 Task: Search one way flight ticket for 2 adults, 4 children and 1 infant on lap in business from Eastsound: Orcas Island Airport to Raleigh: Raleigh-durham International Airport on 8-5-2023. Choice of flights is Royal air maroc. Number of bags: 8 checked bags. Price is upto 20000. Outbound departure time preference is 16:00.
Action: Mouse moved to (274, 263)
Screenshot: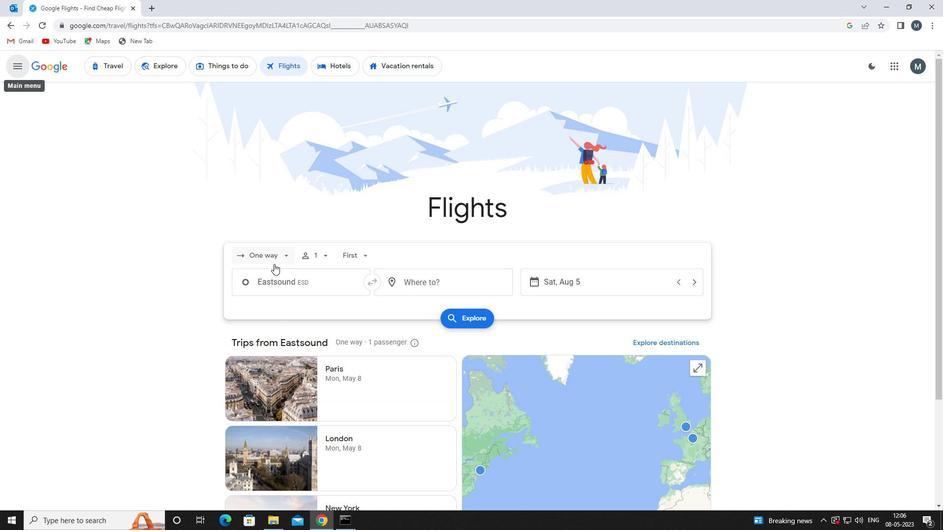 
Action: Mouse pressed left at (274, 263)
Screenshot: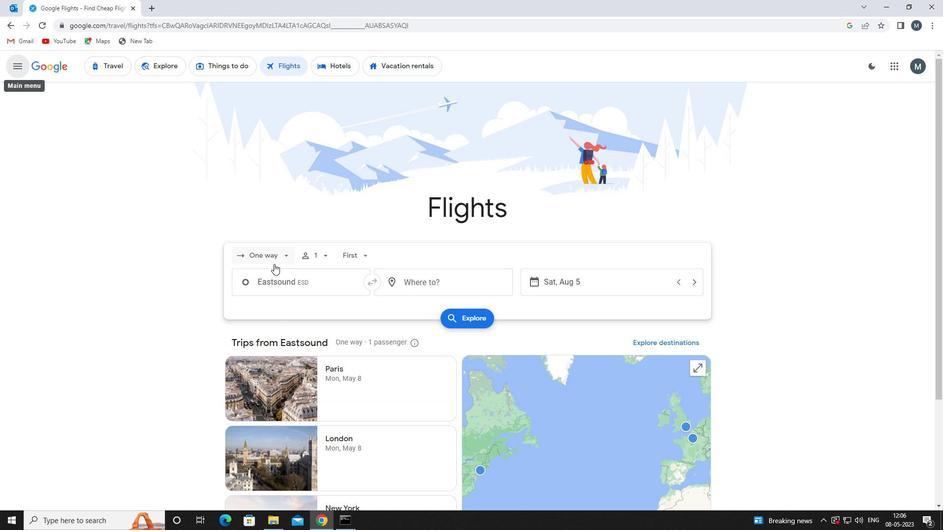 
Action: Mouse moved to (287, 302)
Screenshot: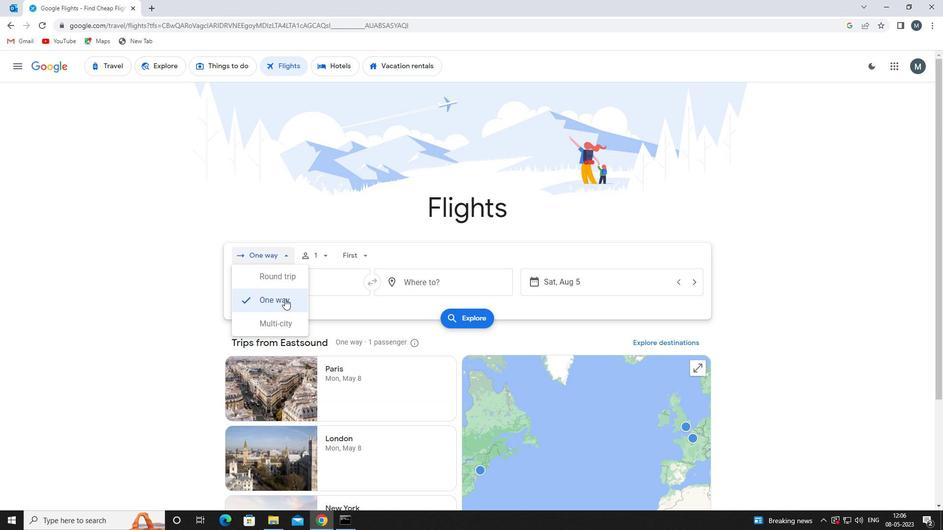 
Action: Mouse pressed left at (287, 302)
Screenshot: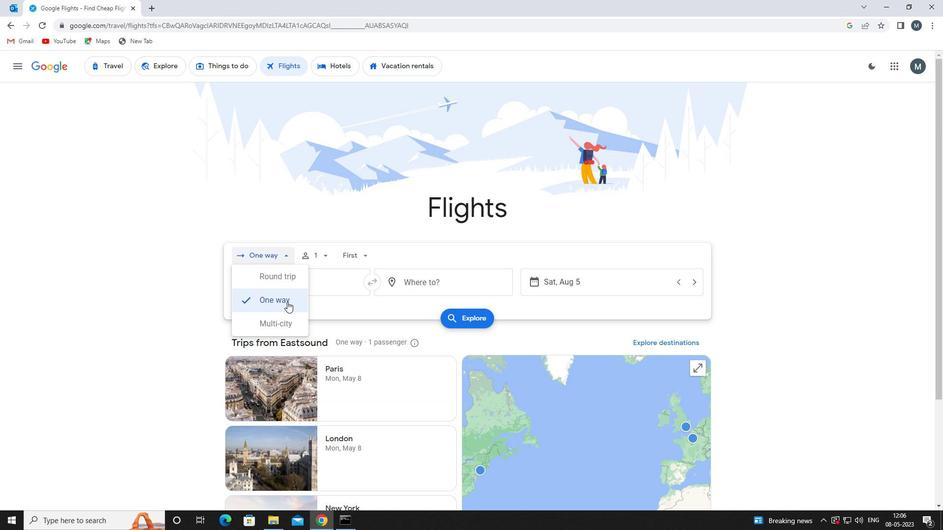 
Action: Mouse moved to (316, 256)
Screenshot: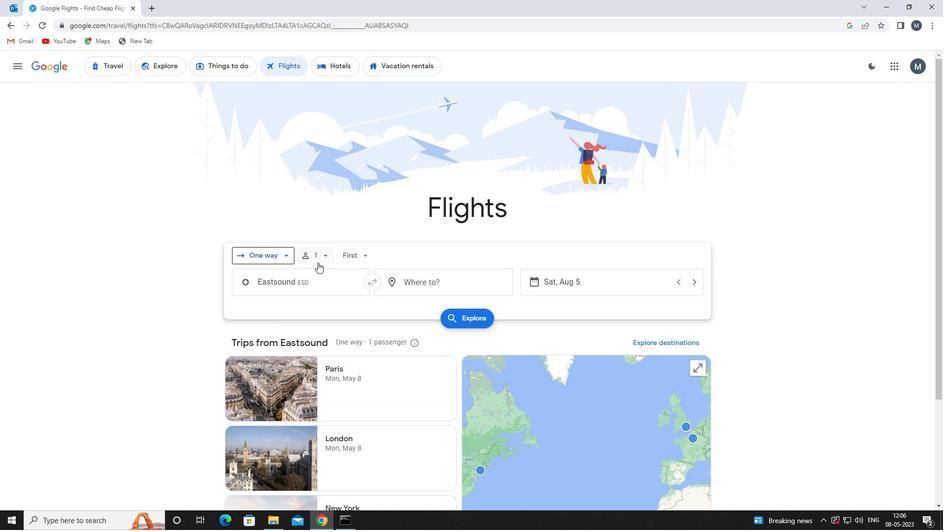 
Action: Mouse pressed left at (316, 256)
Screenshot: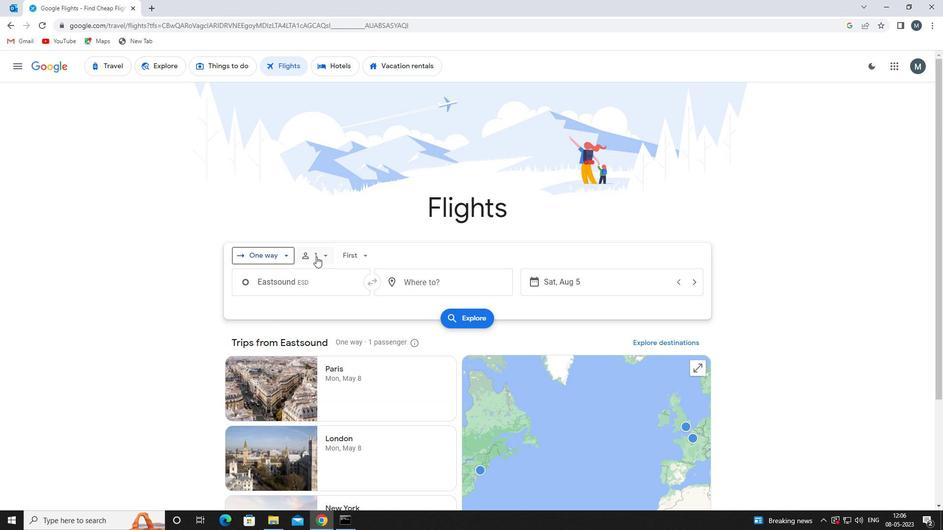 
Action: Mouse moved to (400, 279)
Screenshot: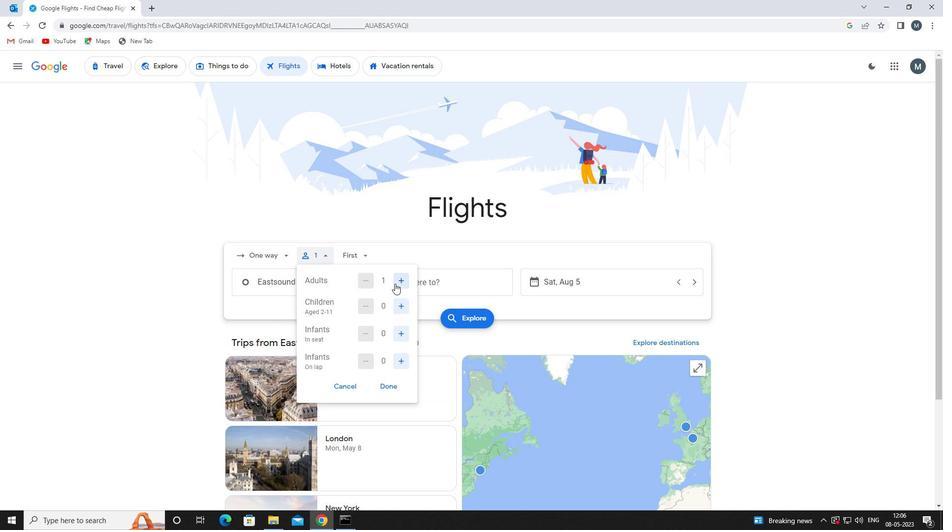 
Action: Mouse pressed left at (400, 279)
Screenshot: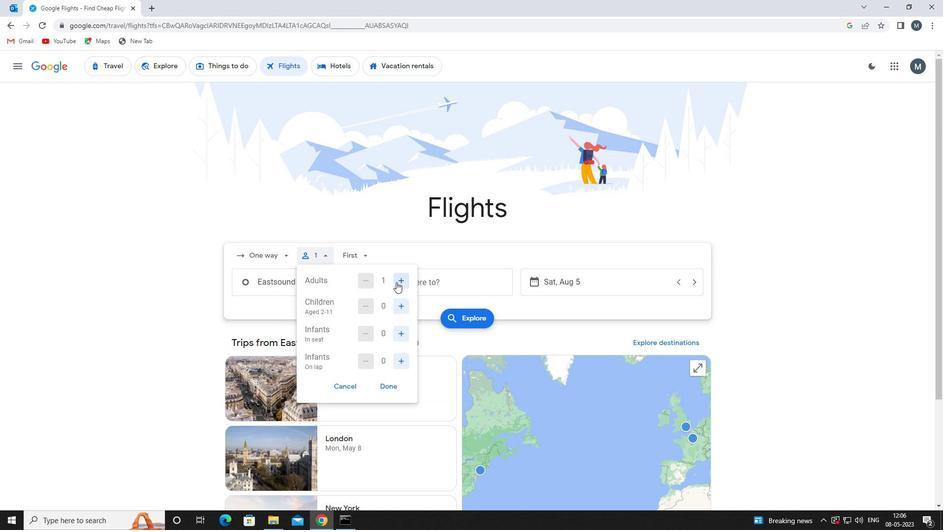 
Action: Mouse moved to (405, 307)
Screenshot: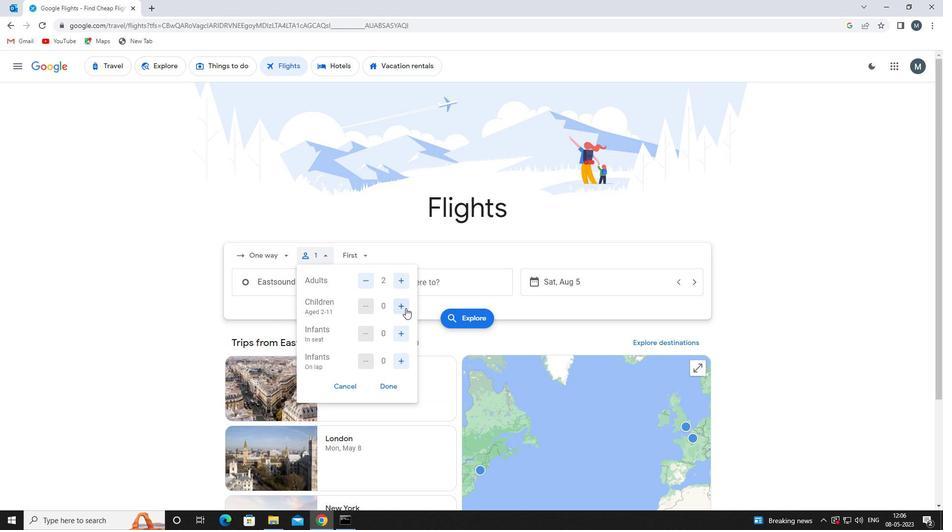 
Action: Mouse pressed left at (405, 307)
Screenshot: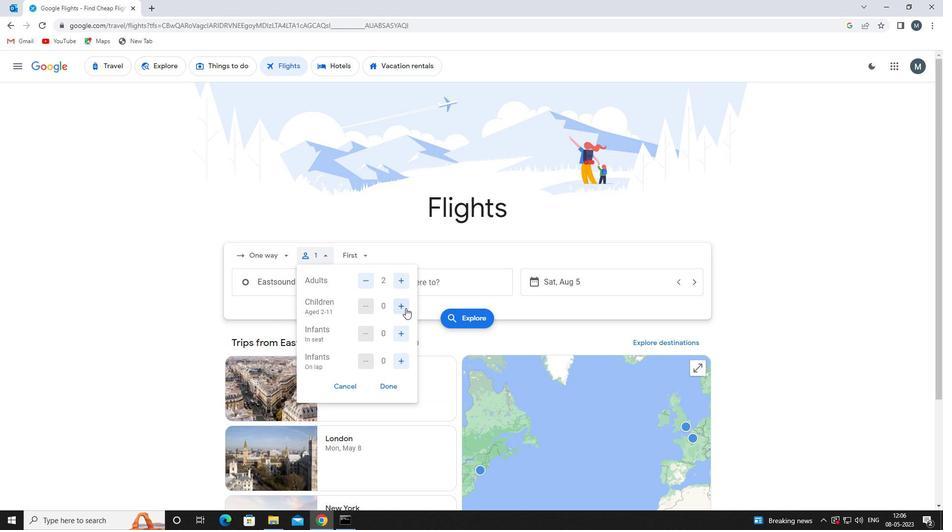 
Action: Mouse pressed left at (405, 307)
Screenshot: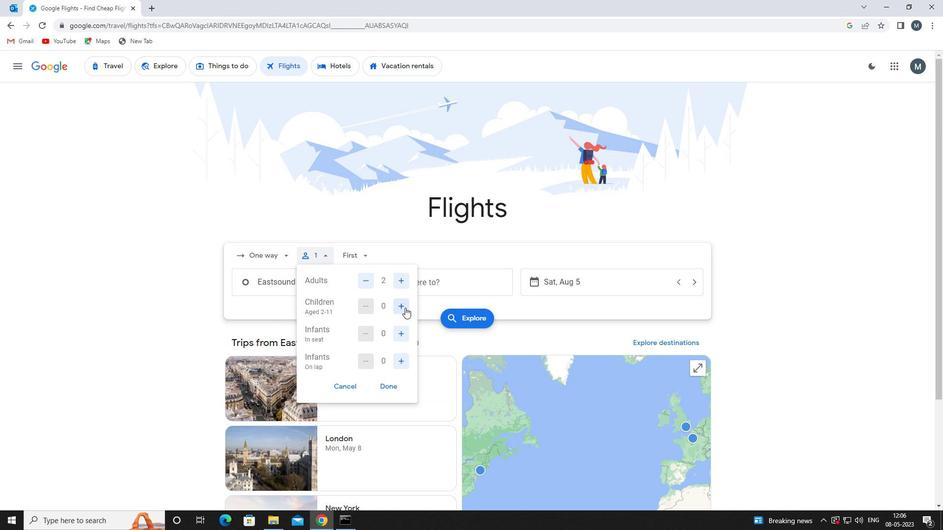 
Action: Mouse pressed left at (405, 307)
Screenshot: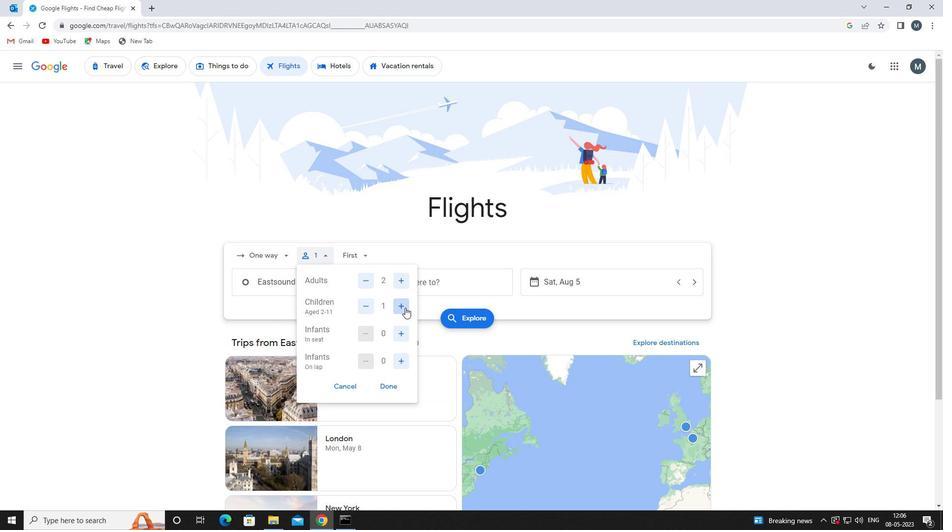 
Action: Mouse moved to (404, 307)
Screenshot: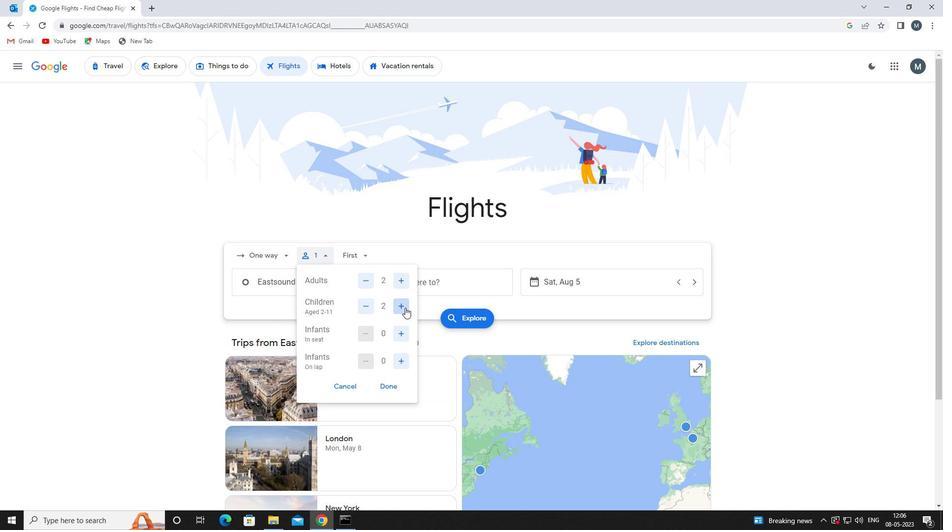 
Action: Mouse pressed left at (404, 307)
Screenshot: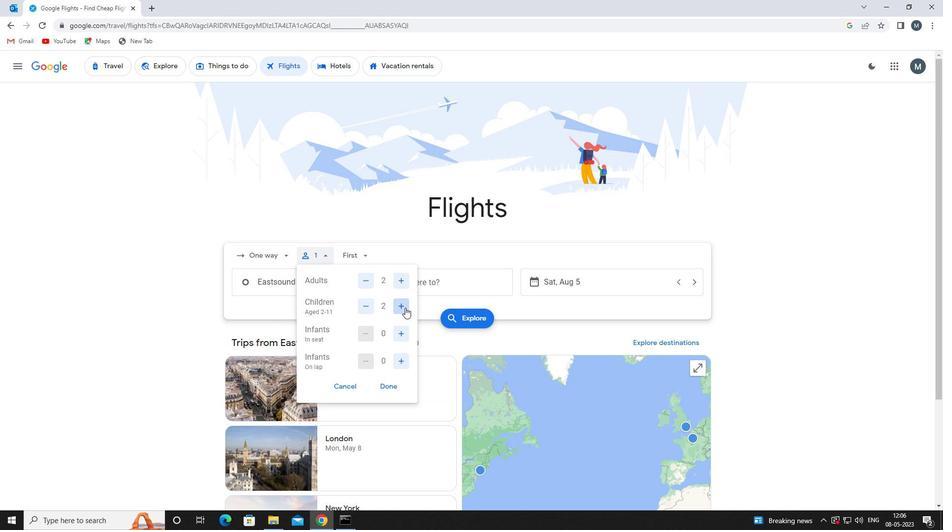 
Action: Mouse moved to (404, 307)
Screenshot: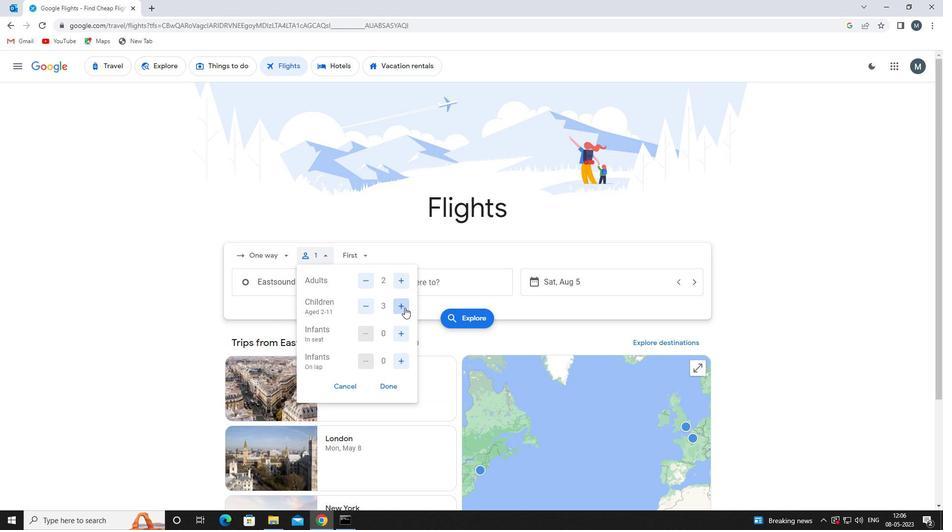 
Action: Mouse pressed left at (404, 307)
Screenshot: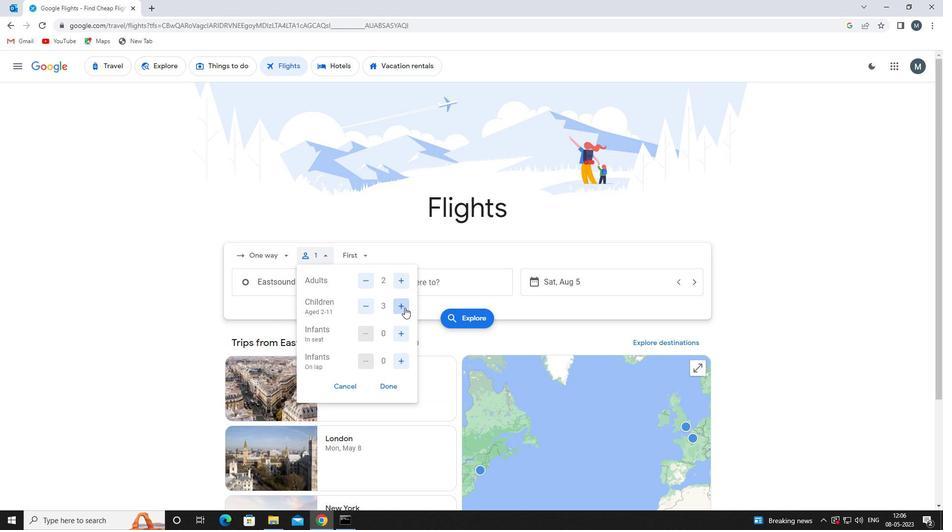 
Action: Mouse moved to (367, 304)
Screenshot: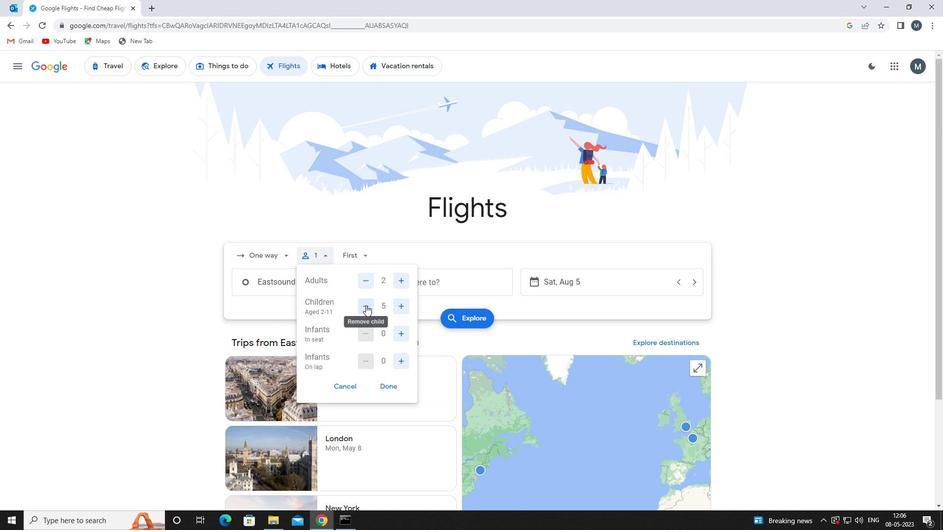 
Action: Mouse pressed left at (367, 304)
Screenshot: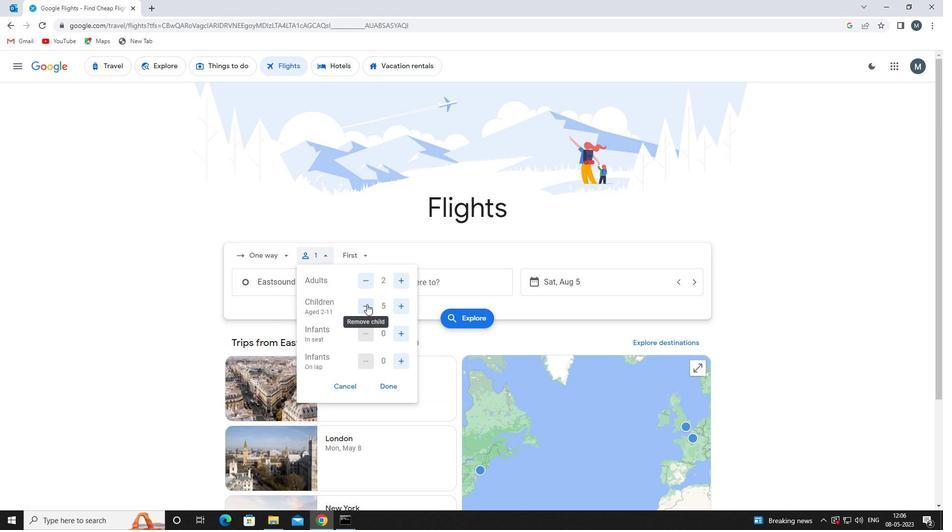 
Action: Mouse moved to (399, 365)
Screenshot: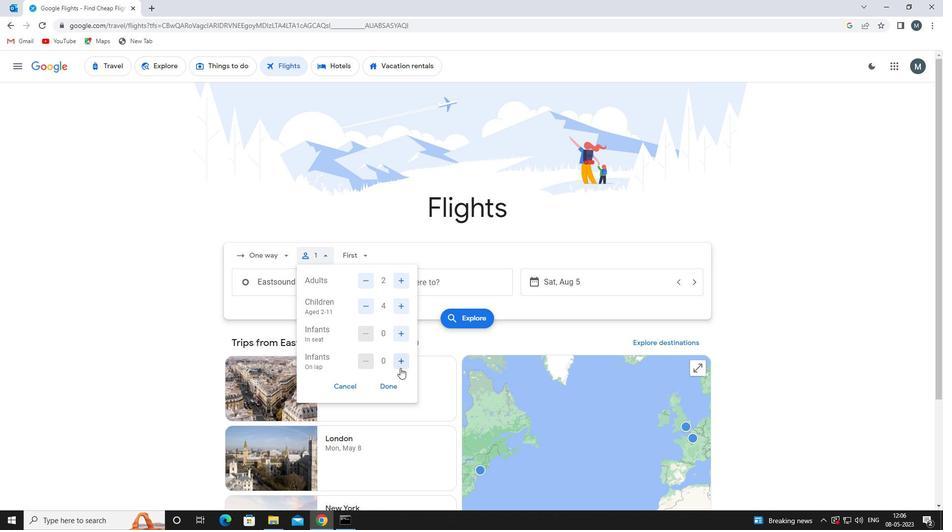 
Action: Mouse pressed left at (399, 365)
Screenshot: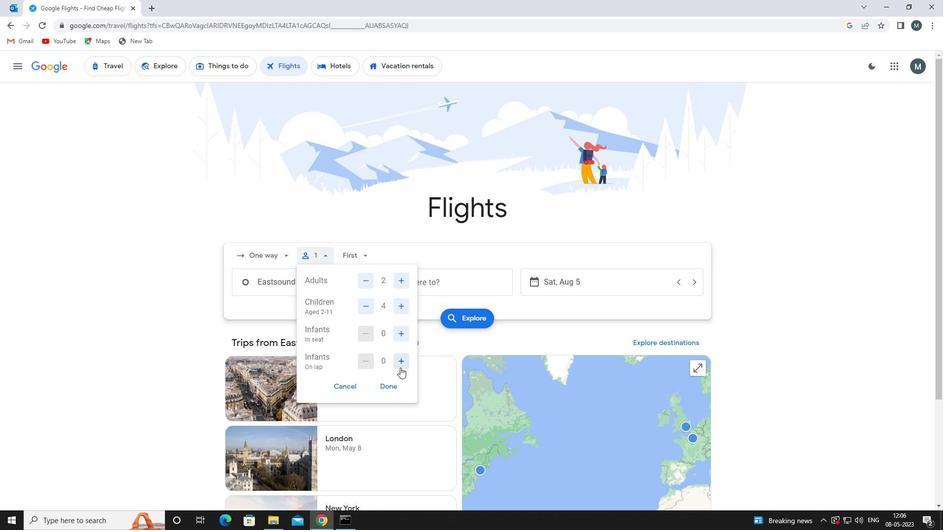
Action: Mouse moved to (392, 387)
Screenshot: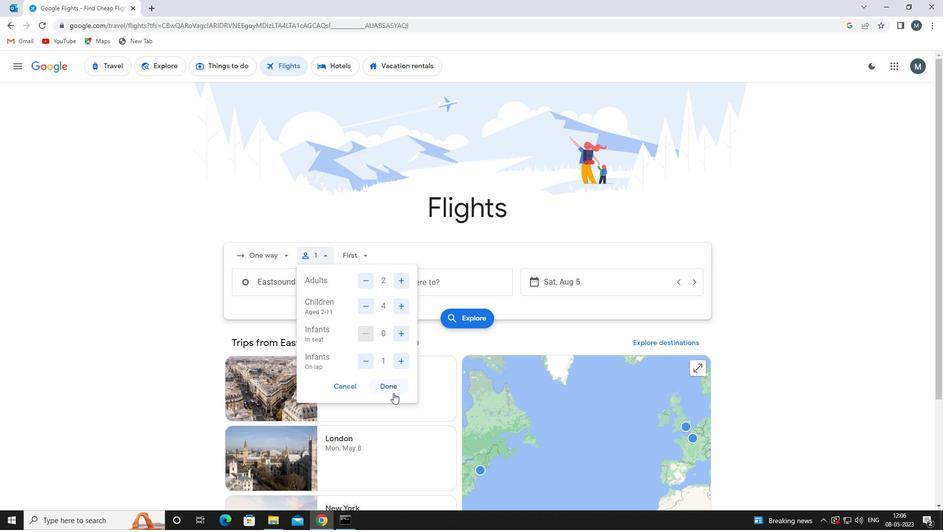 
Action: Mouse pressed left at (392, 387)
Screenshot: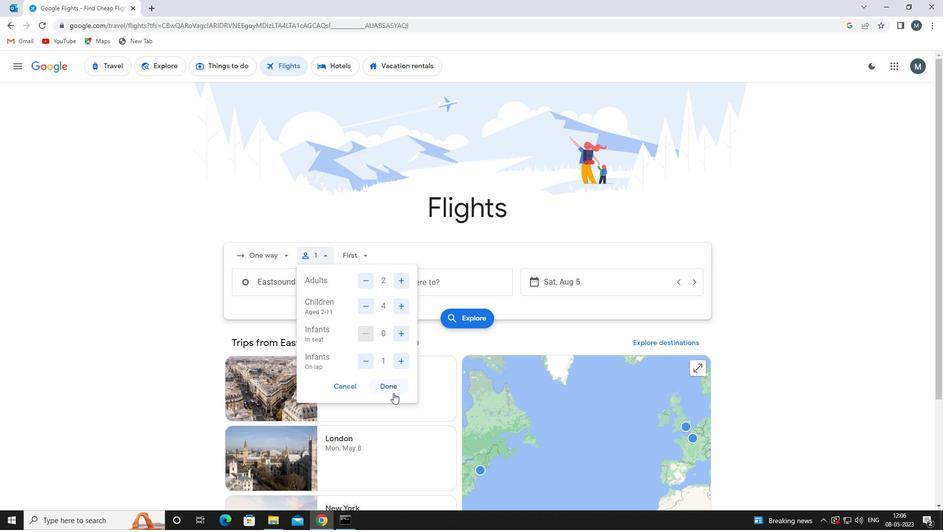 
Action: Mouse moved to (353, 262)
Screenshot: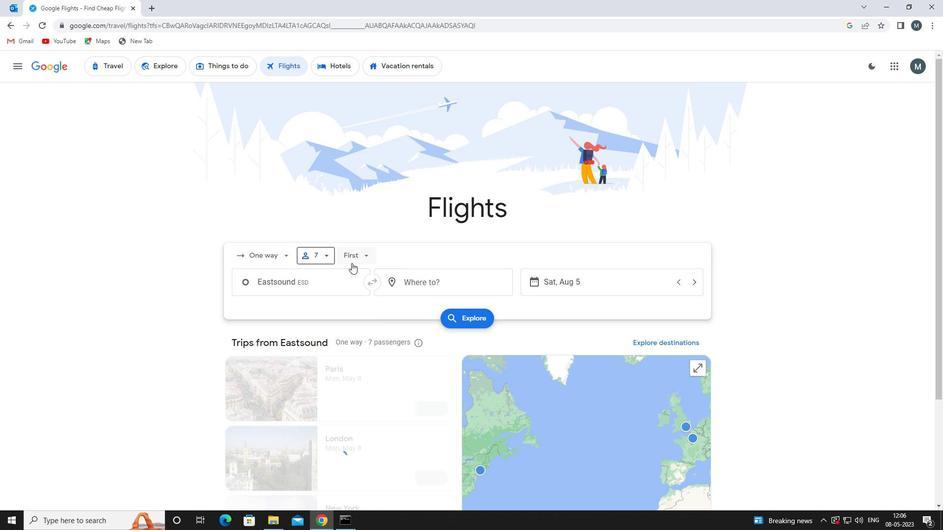 
Action: Mouse pressed left at (353, 262)
Screenshot: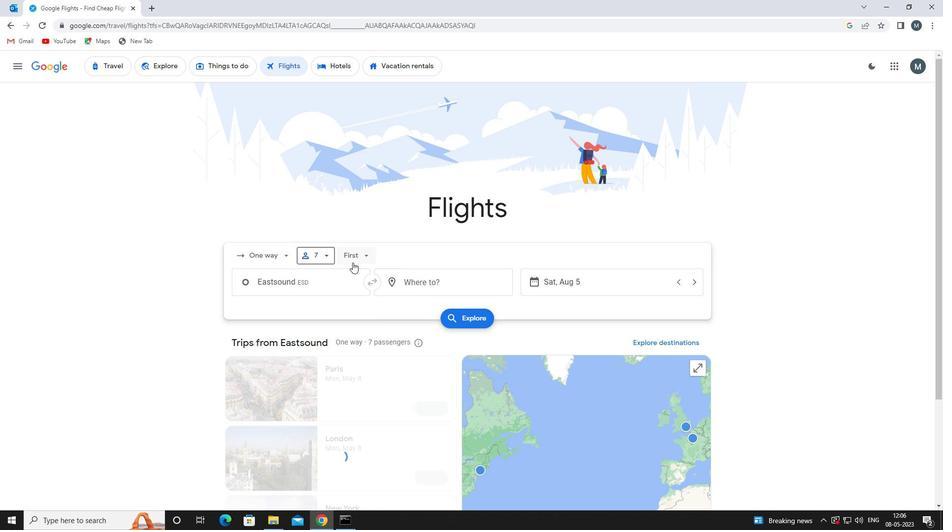 
Action: Mouse moved to (374, 319)
Screenshot: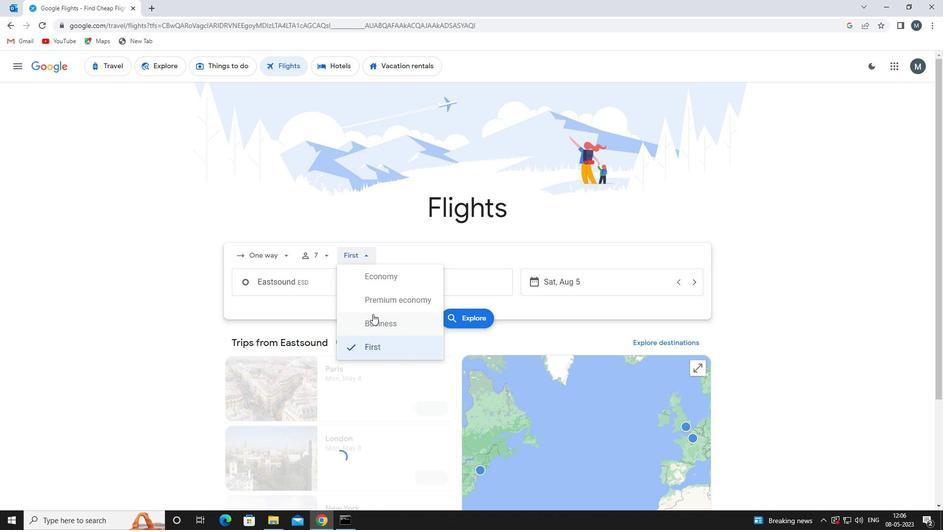 
Action: Mouse pressed left at (374, 319)
Screenshot: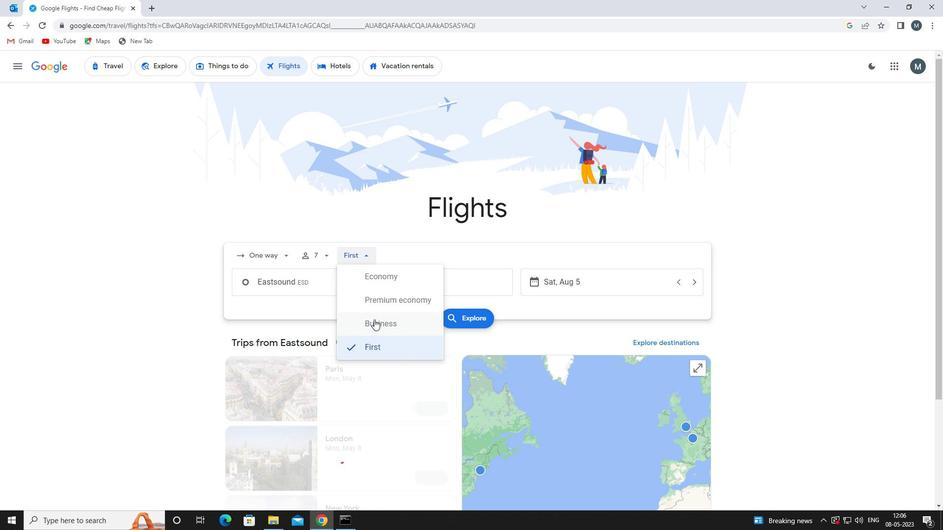 
Action: Mouse moved to (317, 281)
Screenshot: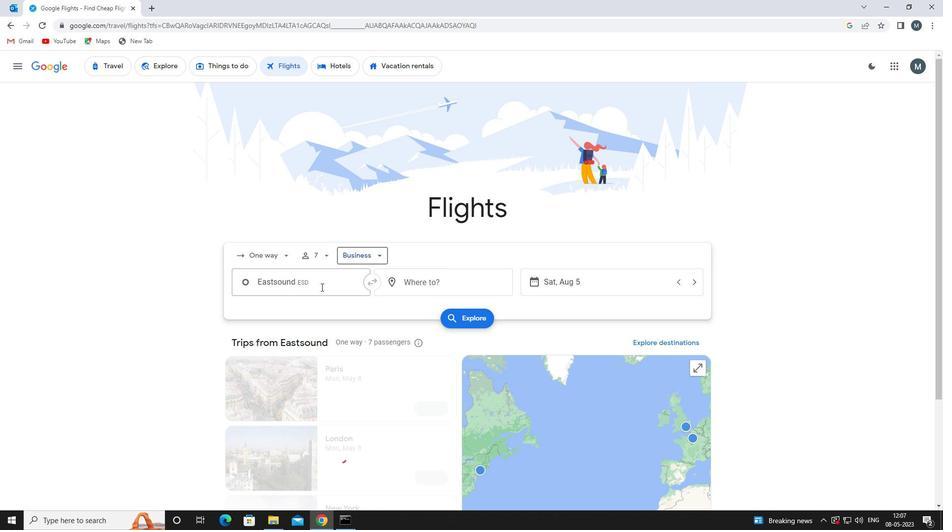 
Action: Mouse pressed left at (317, 281)
Screenshot: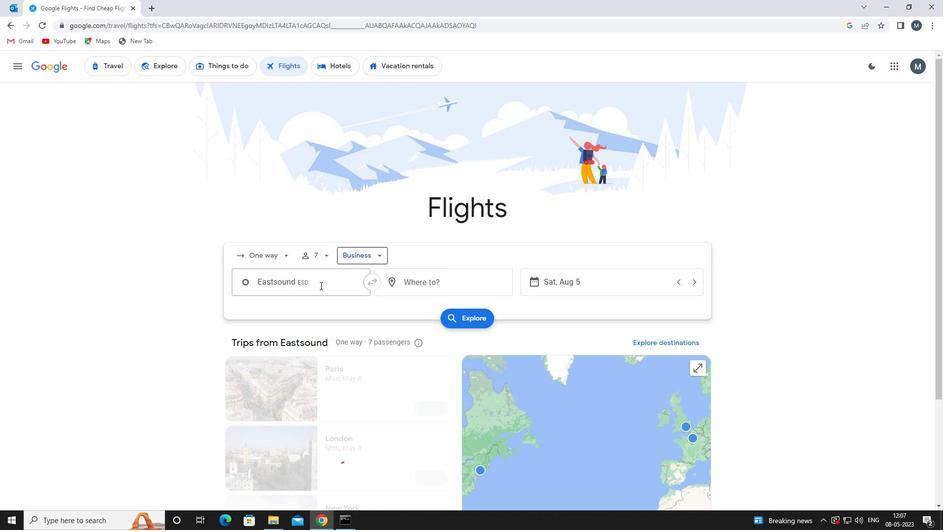 
Action: Mouse moved to (339, 338)
Screenshot: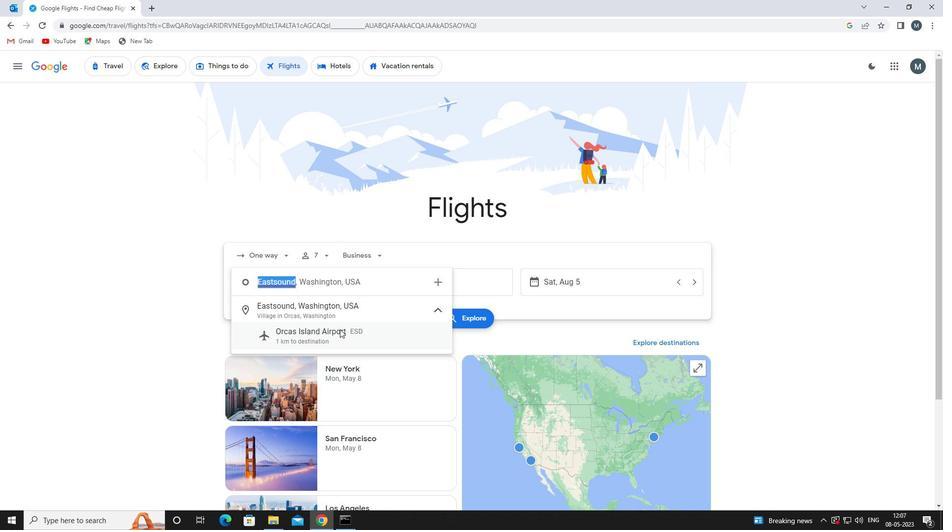 
Action: Mouse pressed left at (339, 338)
Screenshot: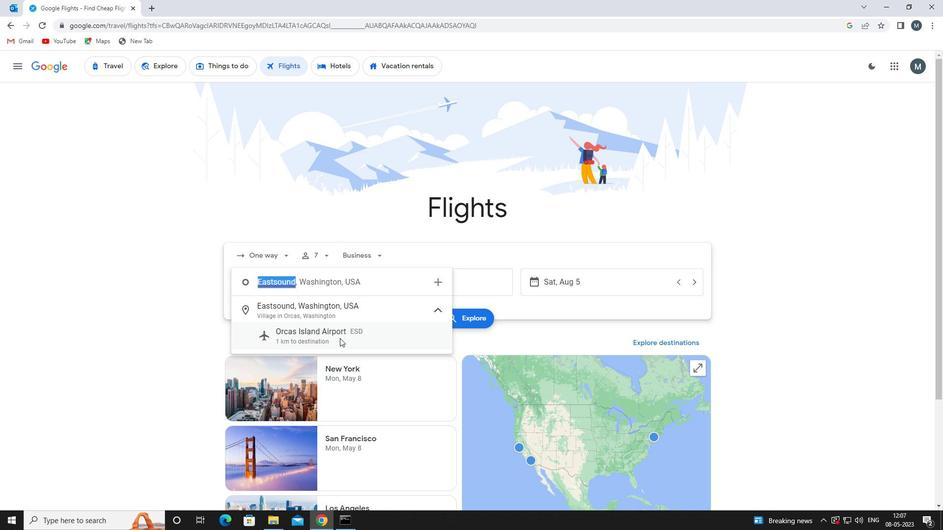 
Action: Mouse moved to (426, 285)
Screenshot: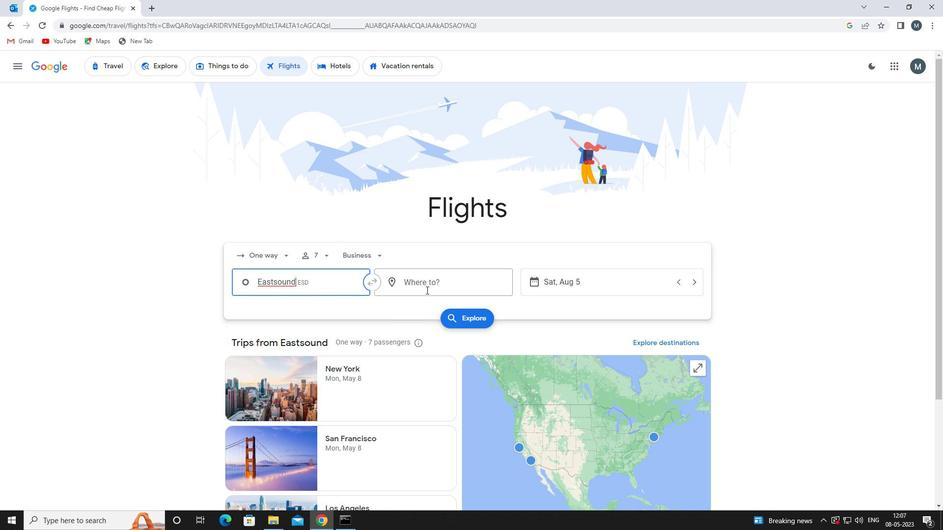 
Action: Mouse pressed left at (426, 285)
Screenshot: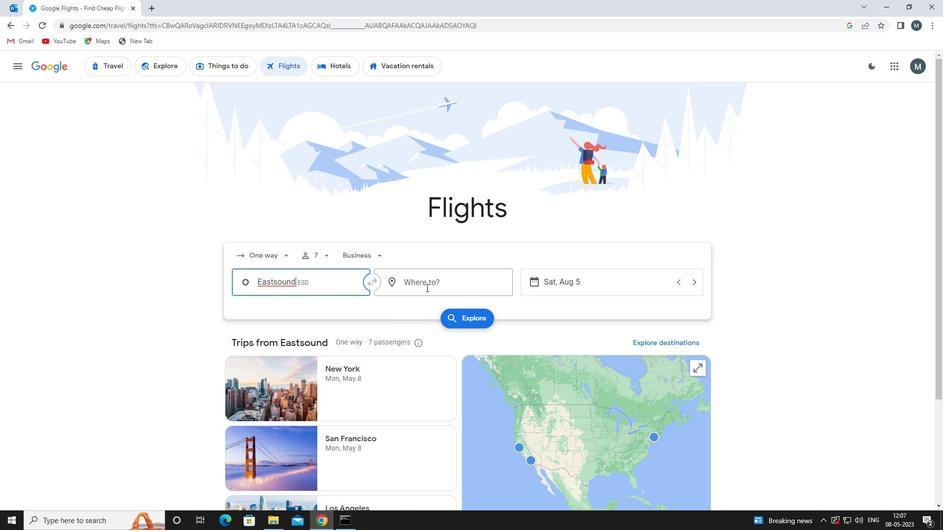 
Action: Mouse moved to (426, 286)
Screenshot: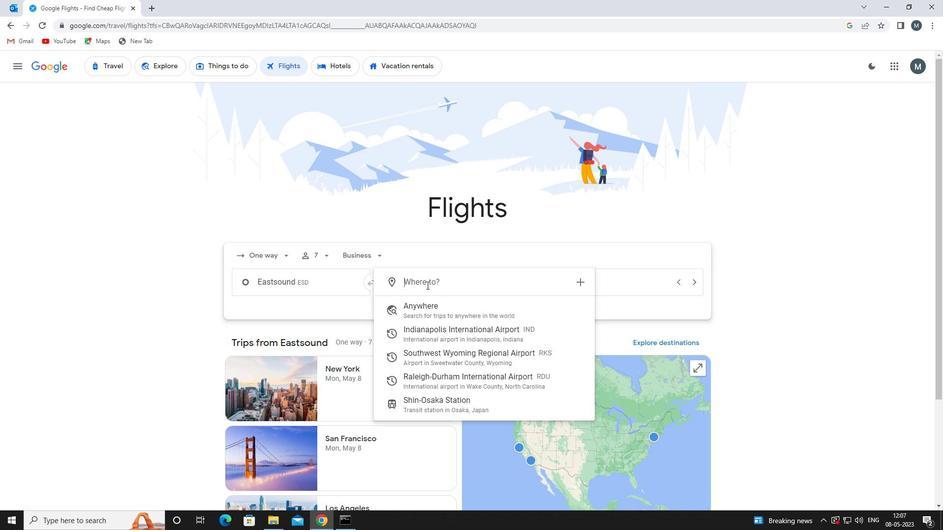 
Action: Key pressed rdu
Screenshot: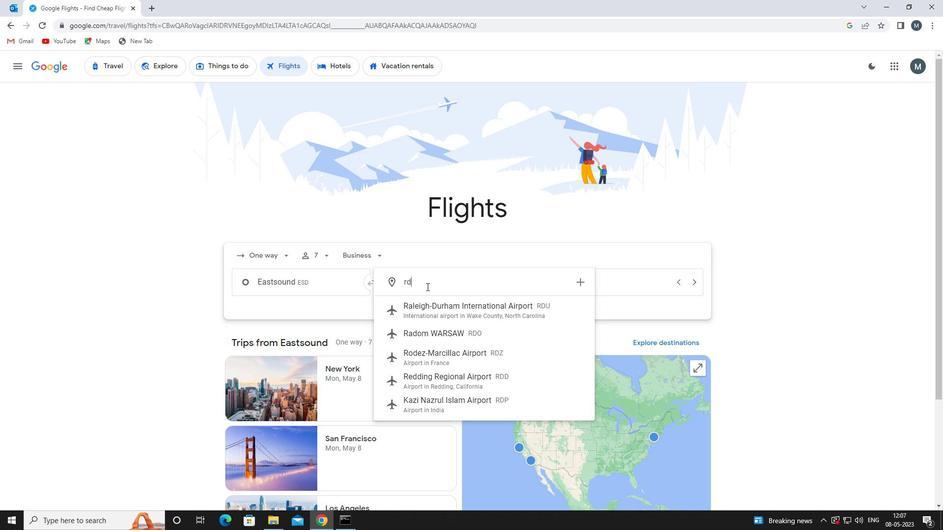 
Action: Mouse moved to (452, 316)
Screenshot: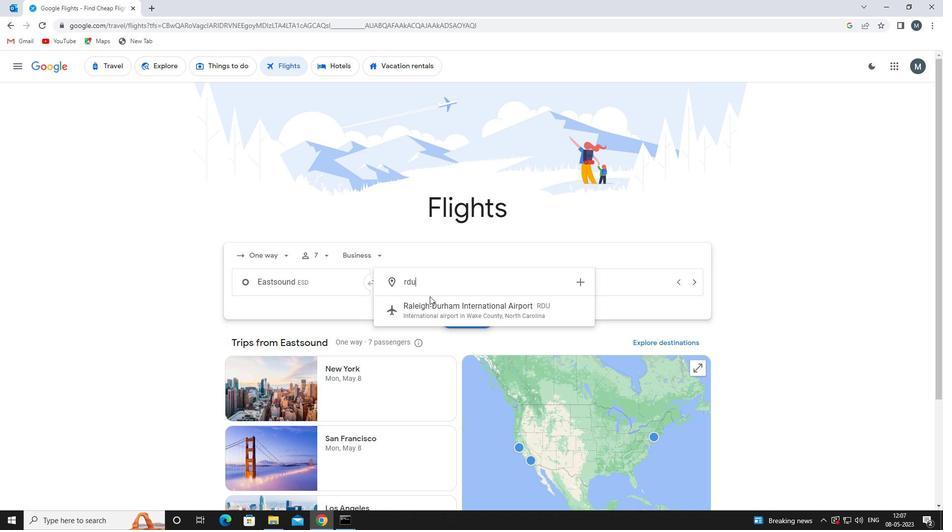 
Action: Mouse pressed left at (452, 316)
Screenshot: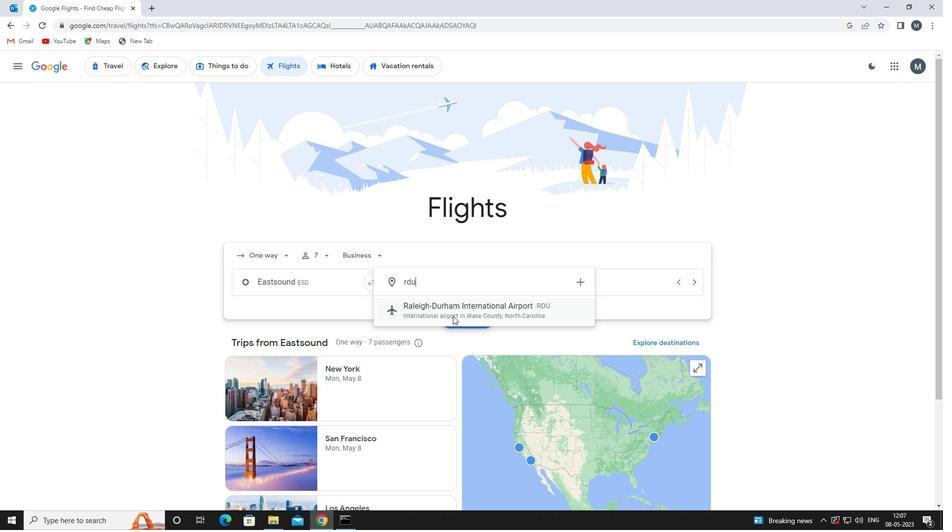 
Action: Mouse moved to (558, 282)
Screenshot: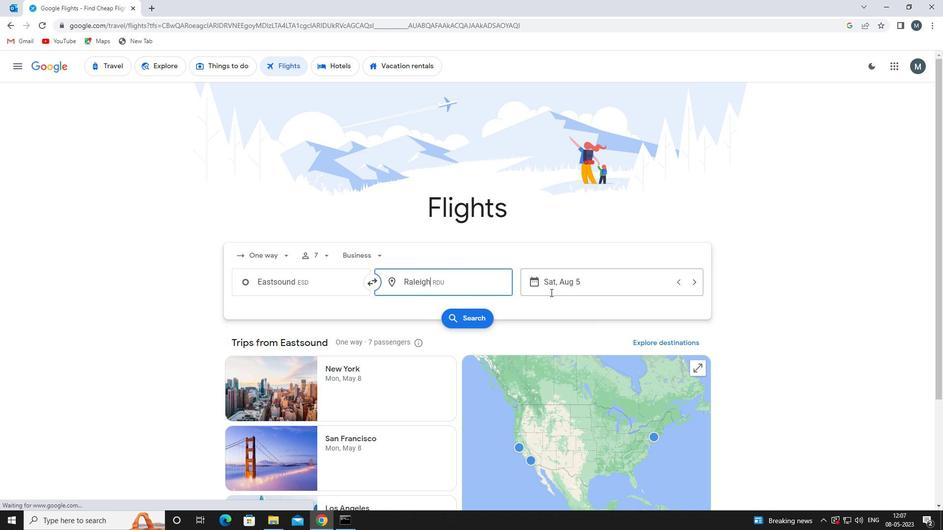 
Action: Mouse pressed left at (558, 282)
Screenshot: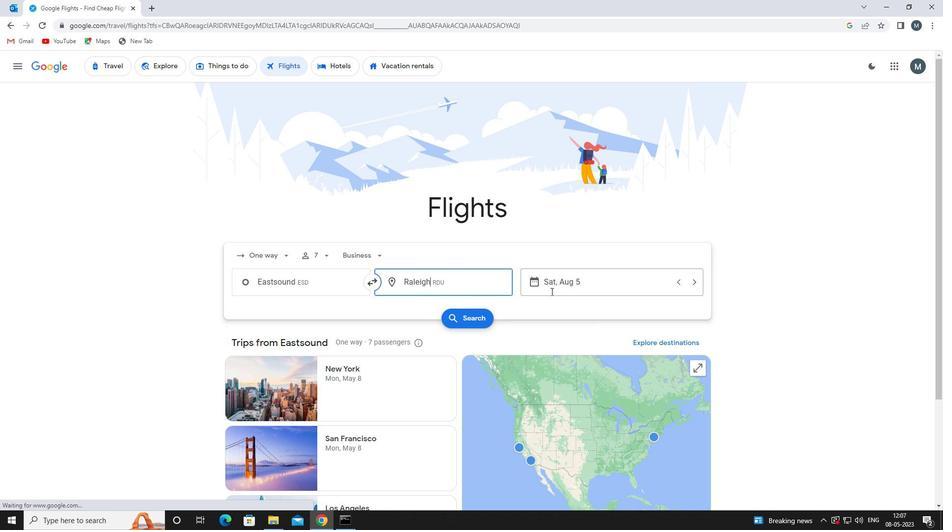 
Action: Mouse moved to (492, 332)
Screenshot: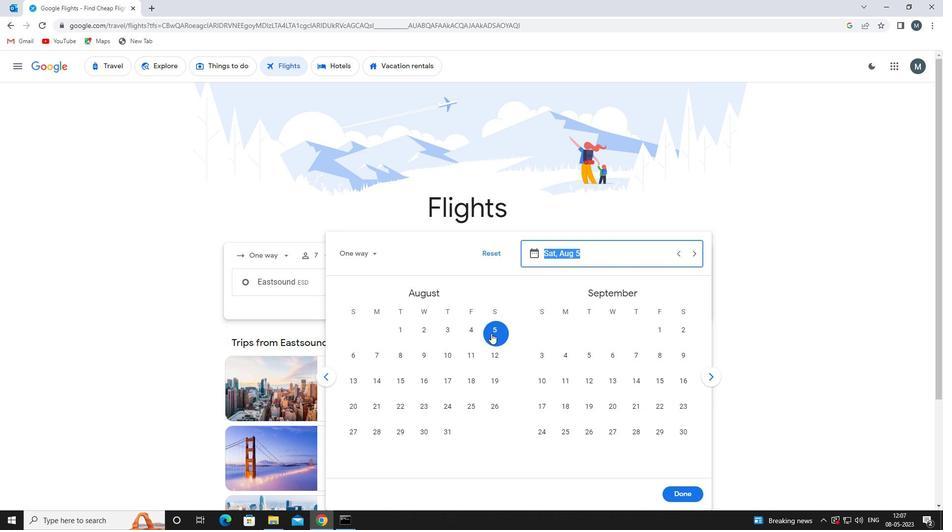 
Action: Mouse pressed left at (492, 332)
Screenshot: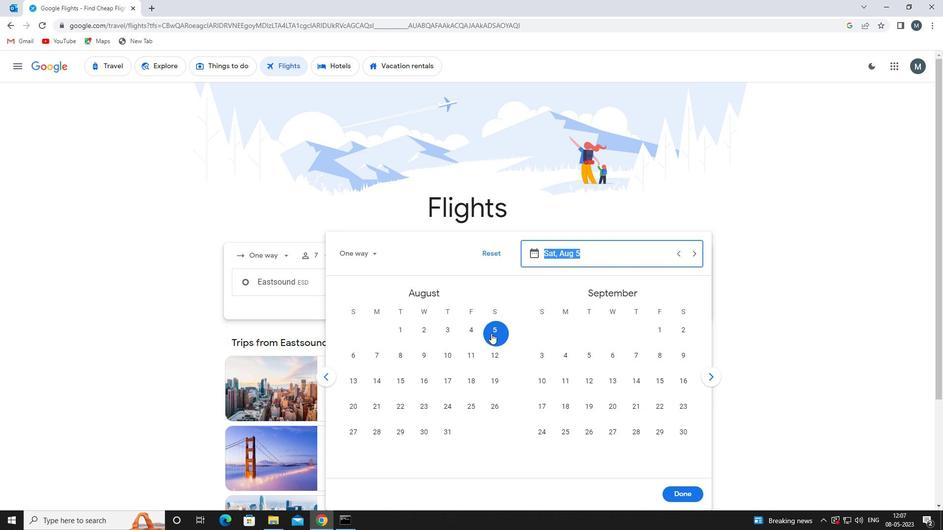 
Action: Mouse moved to (673, 497)
Screenshot: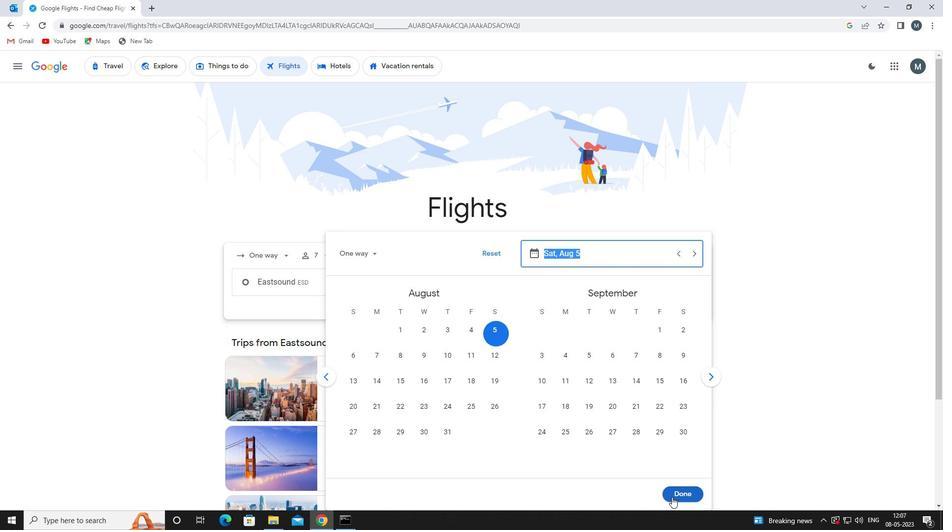 
Action: Mouse pressed left at (673, 497)
Screenshot: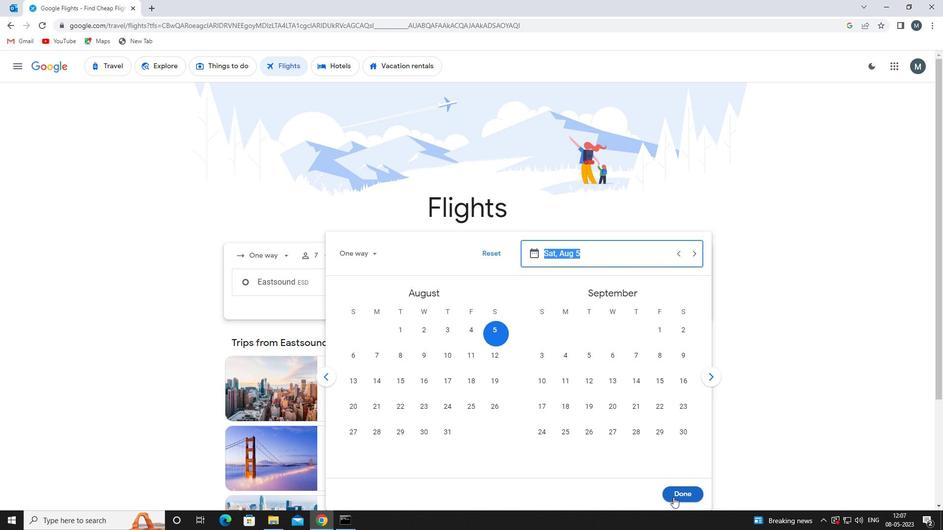 
Action: Mouse moved to (460, 321)
Screenshot: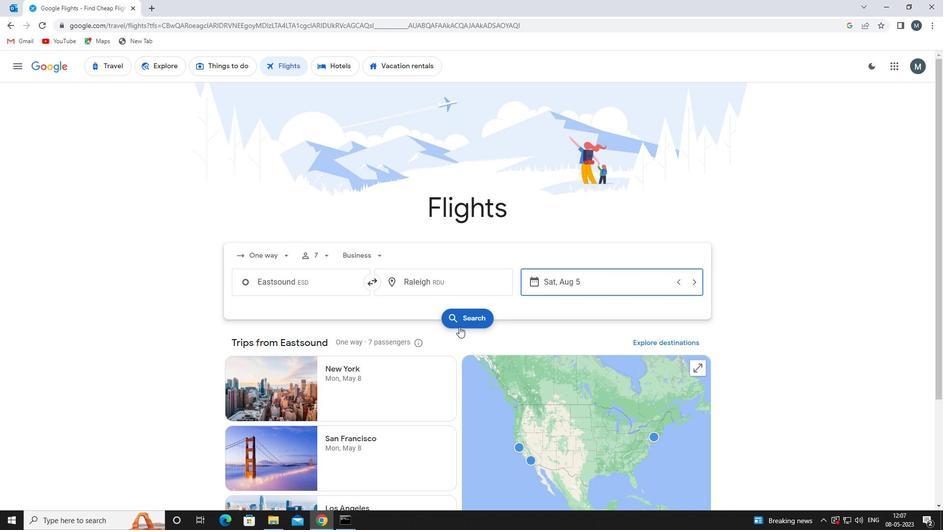 
Action: Mouse pressed left at (460, 321)
Screenshot: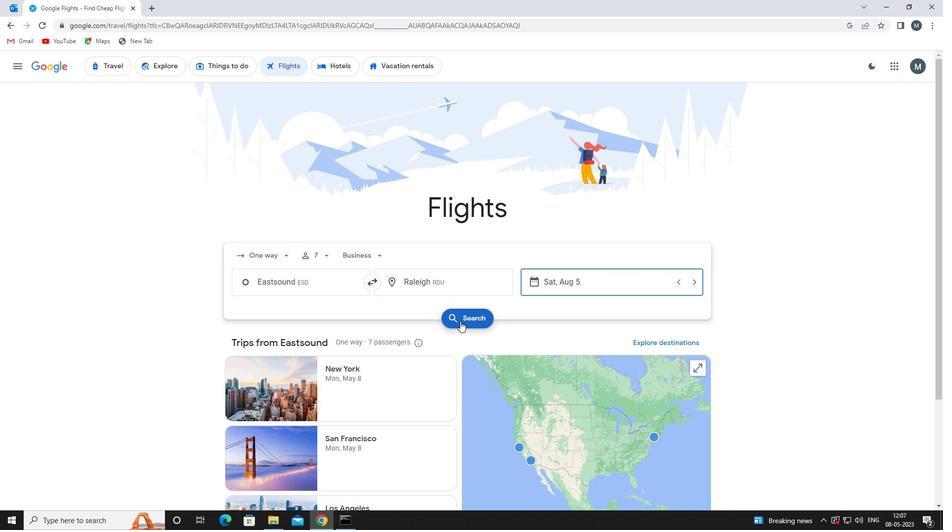 
Action: Mouse moved to (238, 159)
Screenshot: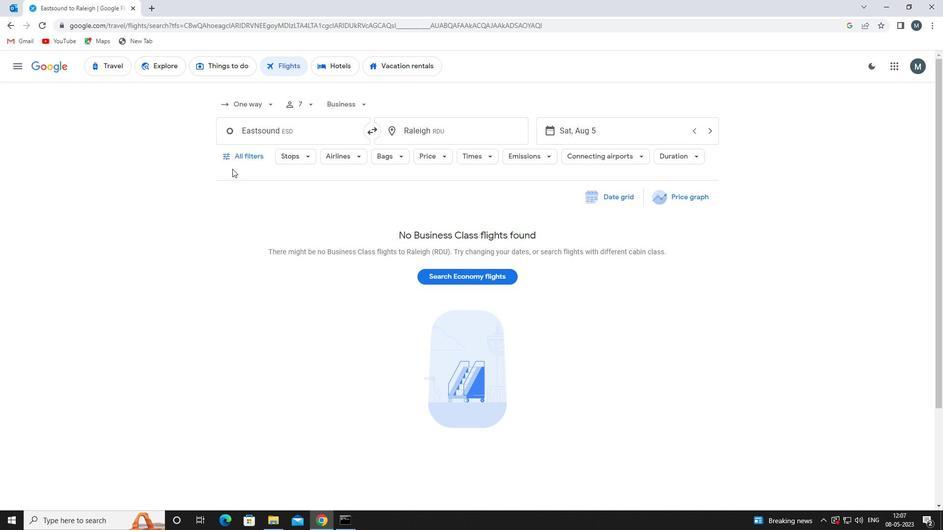 
Action: Mouse pressed left at (238, 159)
Screenshot: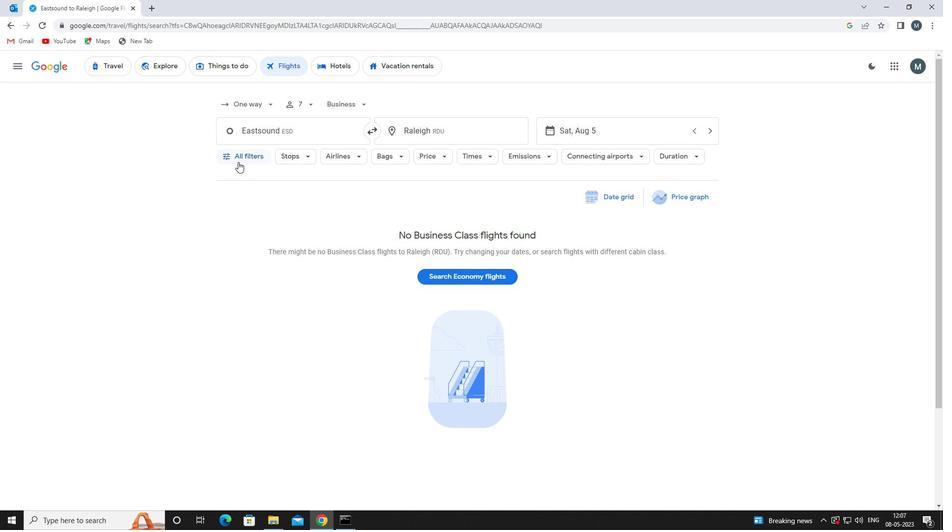 
Action: Mouse moved to (304, 255)
Screenshot: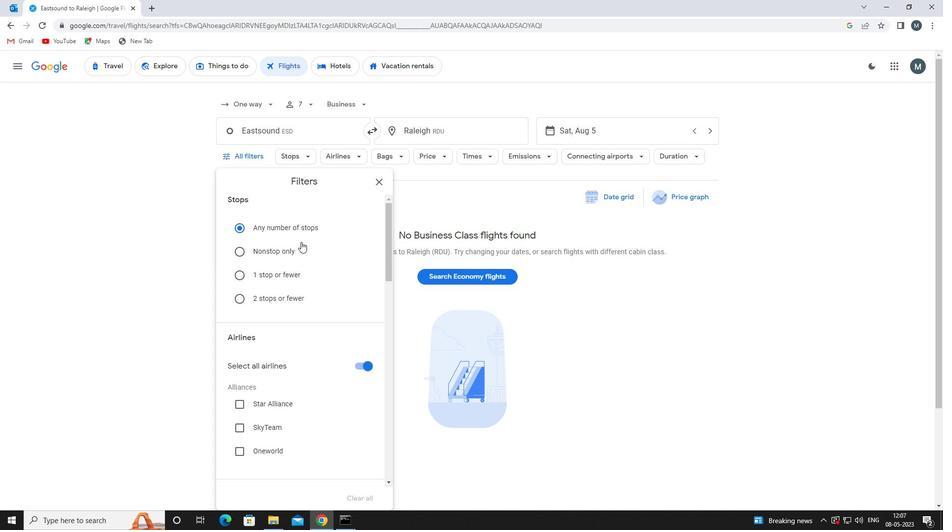 
Action: Mouse scrolled (304, 255) with delta (0, 0)
Screenshot: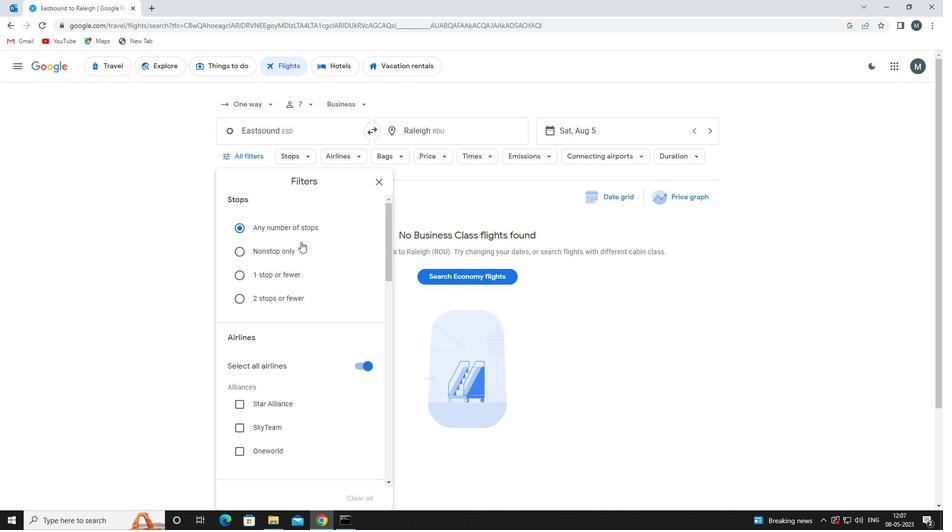 
Action: Mouse moved to (304, 259)
Screenshot: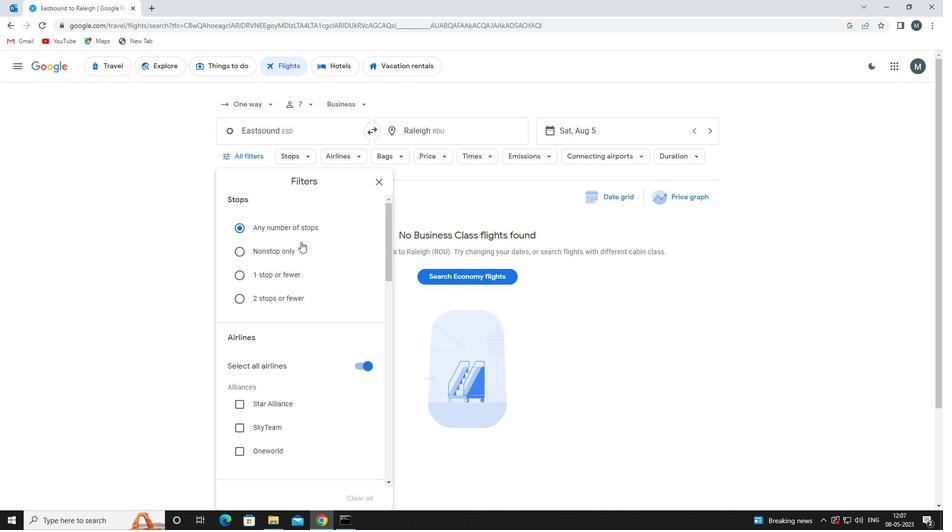
Action: Mouse scrolled (304, 258) with delta (0, 0)
Screenshot: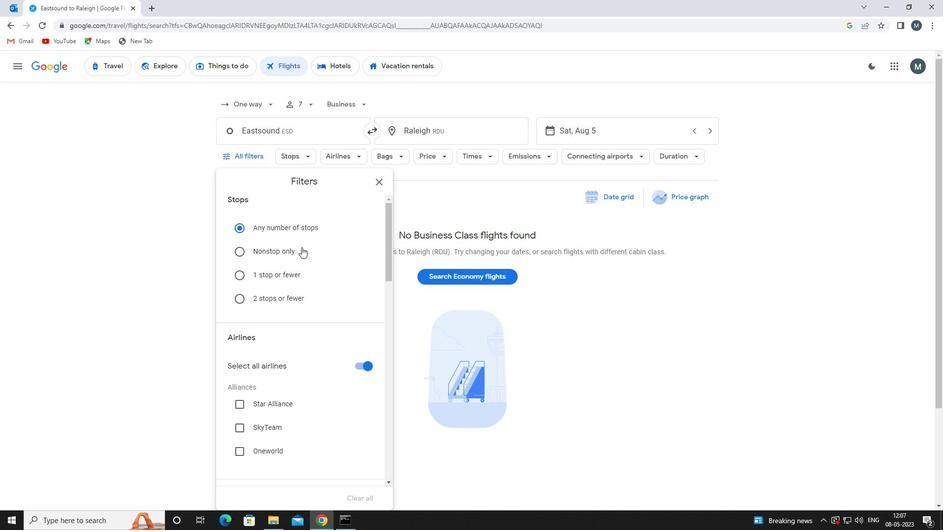 
Action: Mouse moved to (358, 271)
Screenshot: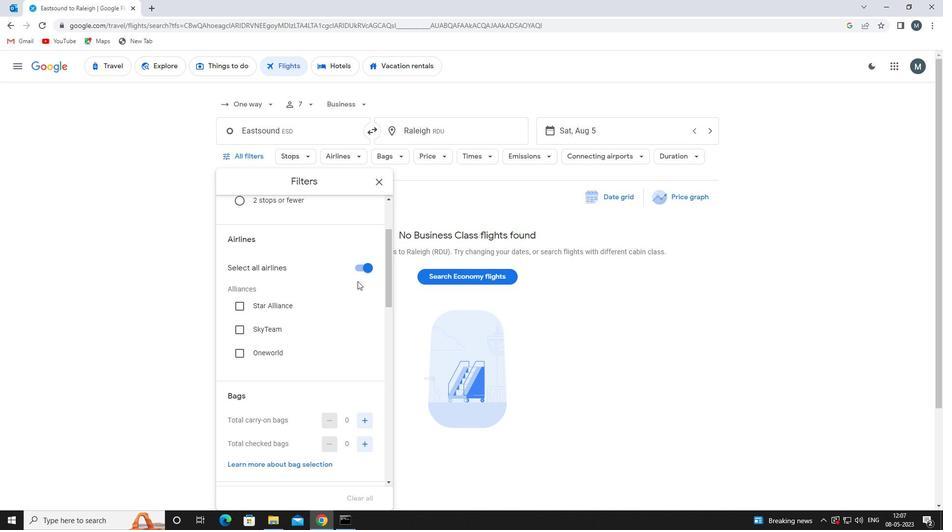 
Action: Mouse pressed left at (358, 271)
Screenshot: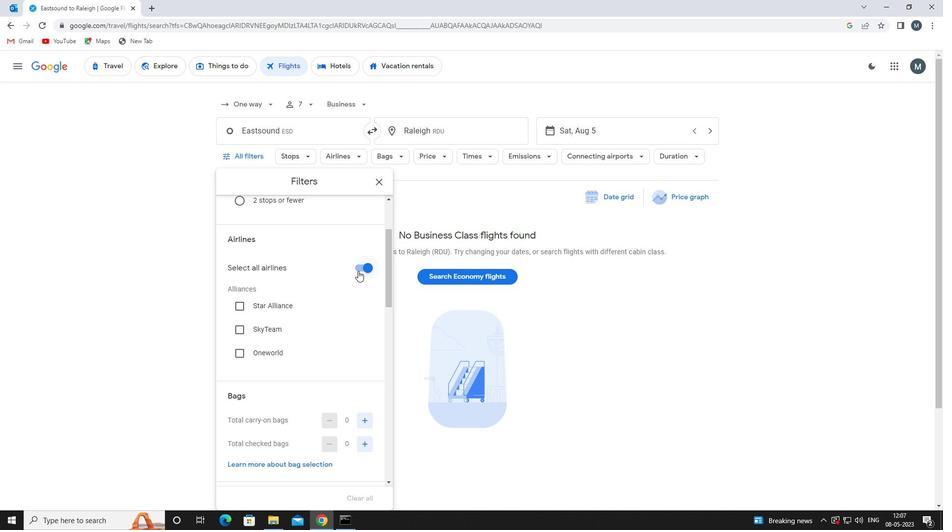 
Action: Mouse moved to (323, 278)
Screenshot: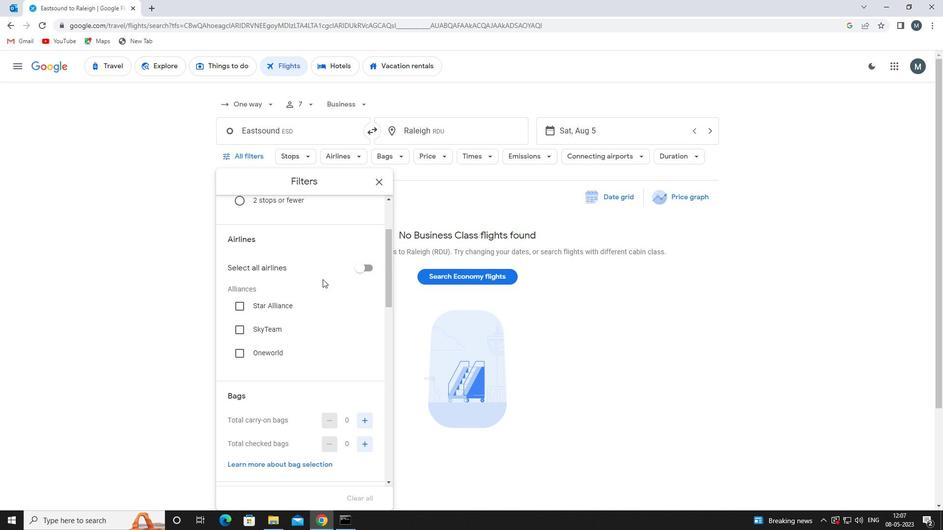 
Action: Mouse scrolled (323, 278) with delta (0, 0)
Screenshot: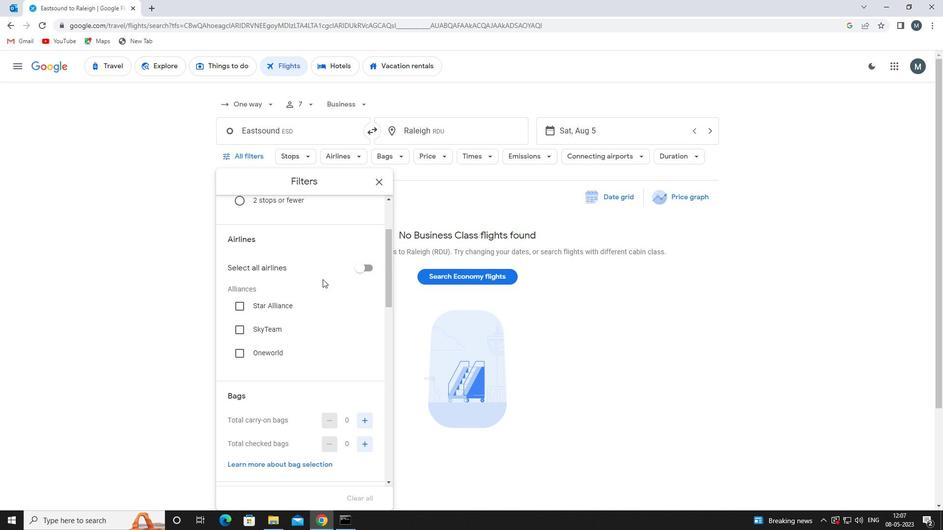 
Action: Mouse scrolled (323, 278) with delta (0, 0)
Screenshot: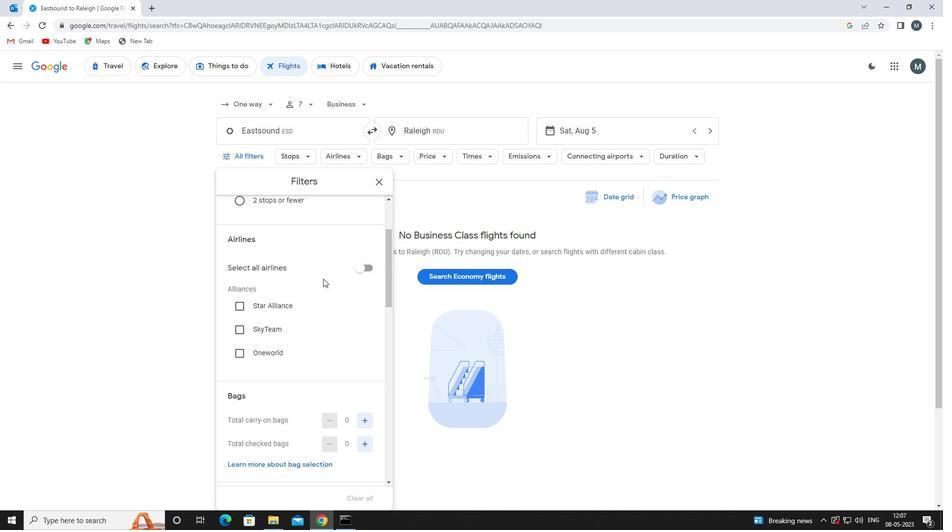 
Action: Mouse moved to (331, 289)
Screenshot: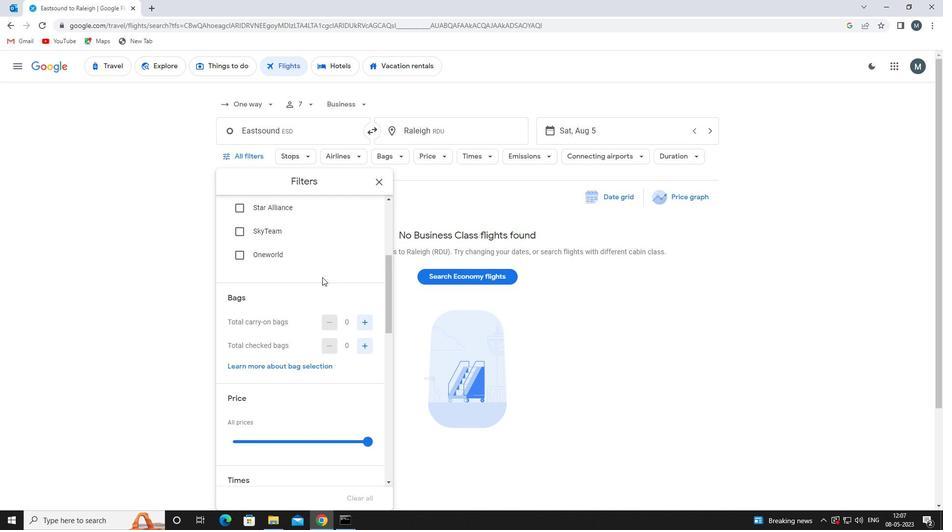
Action: Mouse scrolled (331, 288) with delta (0, 0)
Screenshot: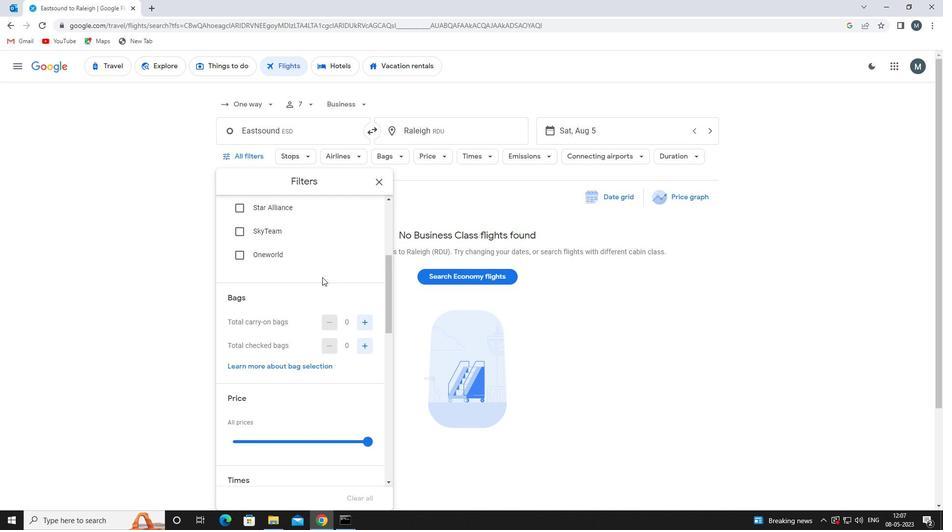 
Action: Mouse moved to (361, 296)
Screenshot: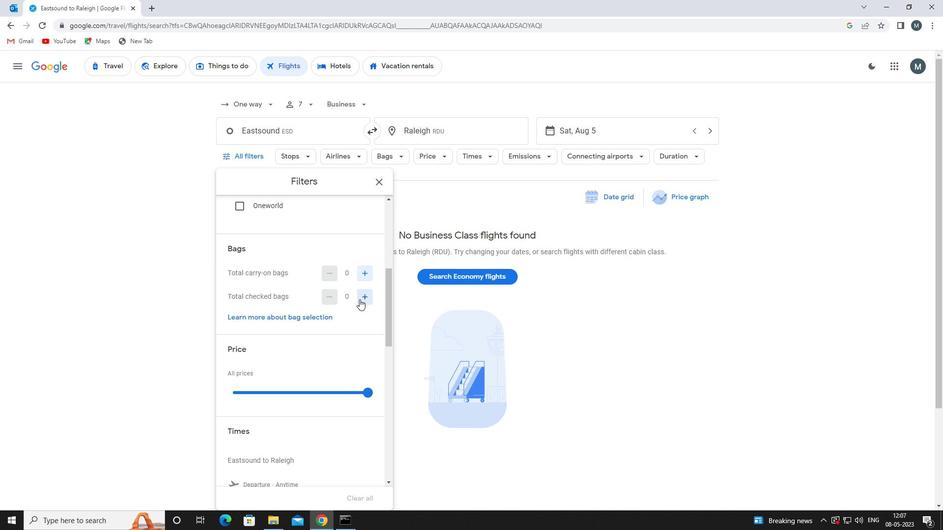 
Action: Mouse pressed left at (361, 296)
Screenshot: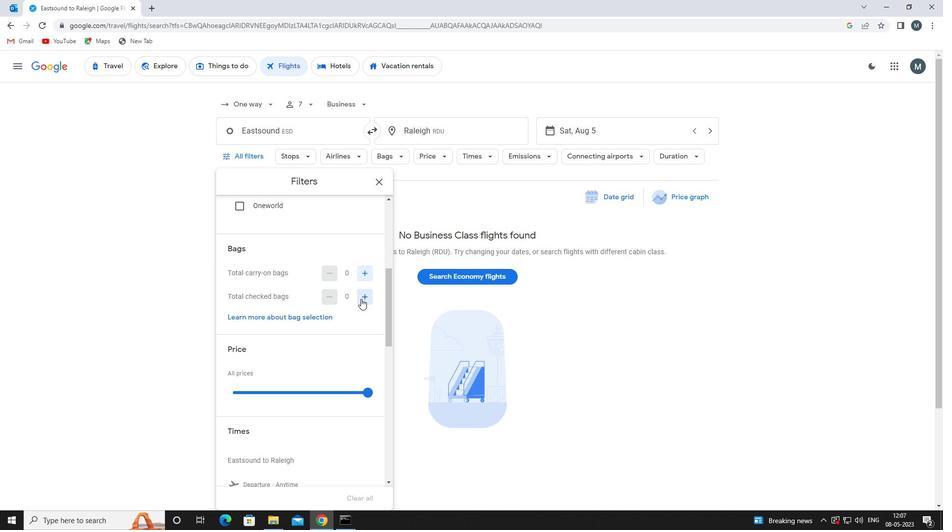 
Action: Mouse pressed left at (361, 296)
Screenshot: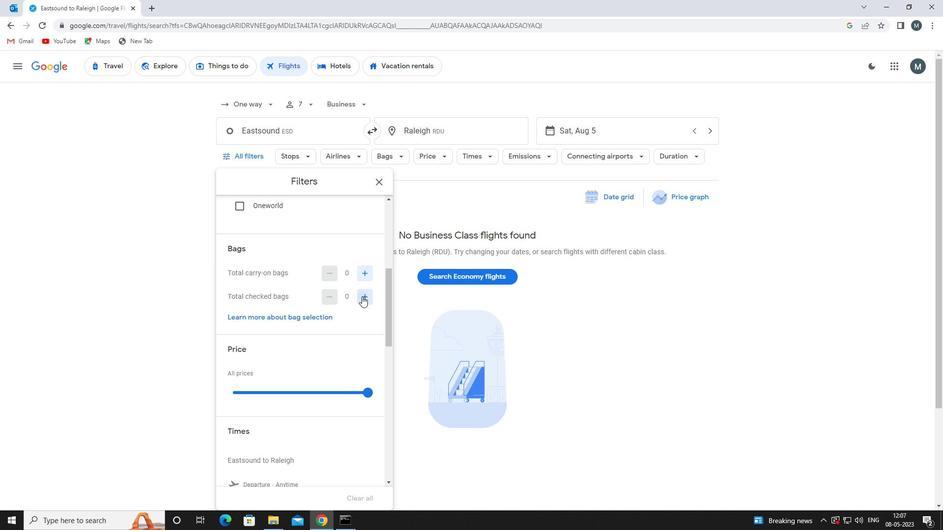 
Action: Mouse pressed left at (361, 296)
Screenshot: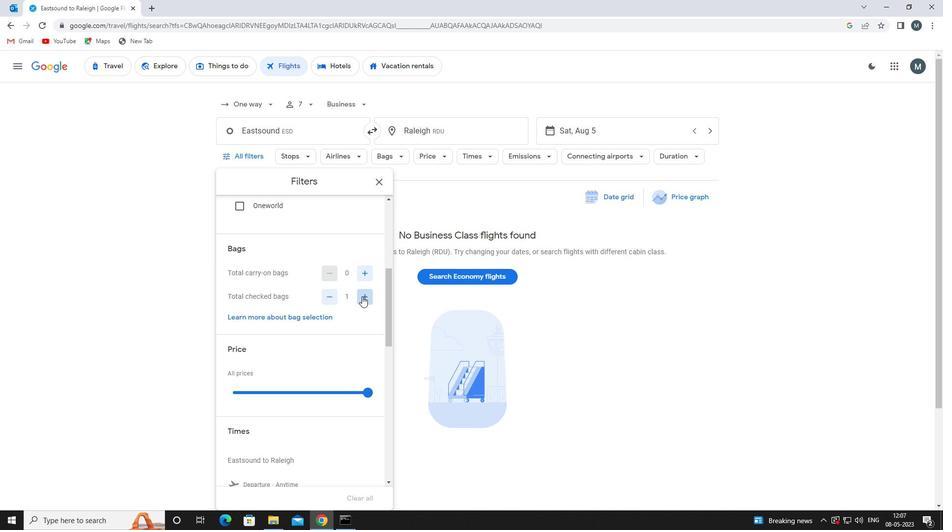 
Action: Mouse pressed left at (361, 296)
Screenshot: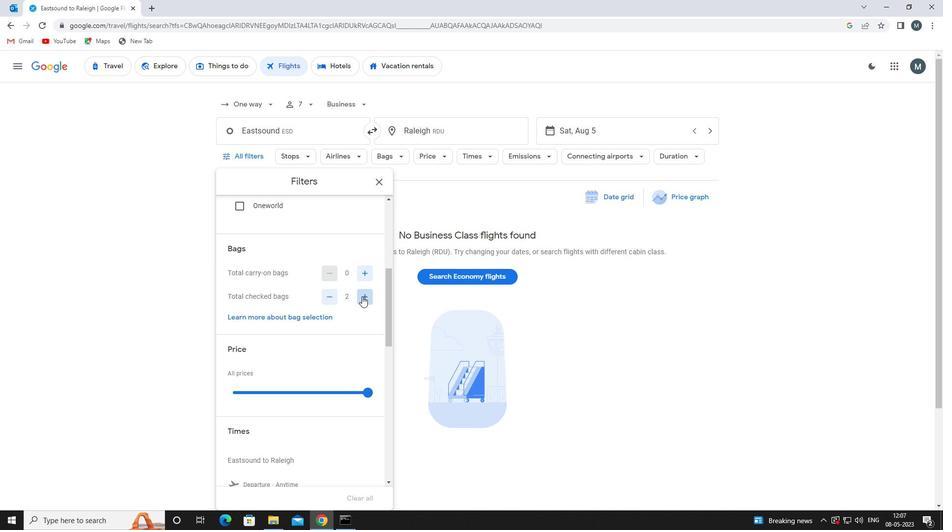 
Action: Mouse pressed left at (361, 296)
Screenshot: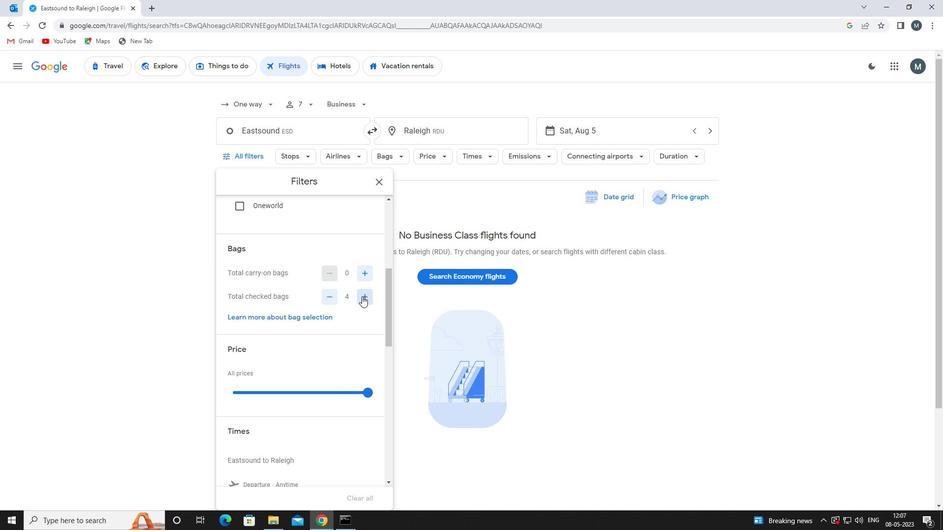 
Action: Mouse pressed left at (361, 296)
Screenshot: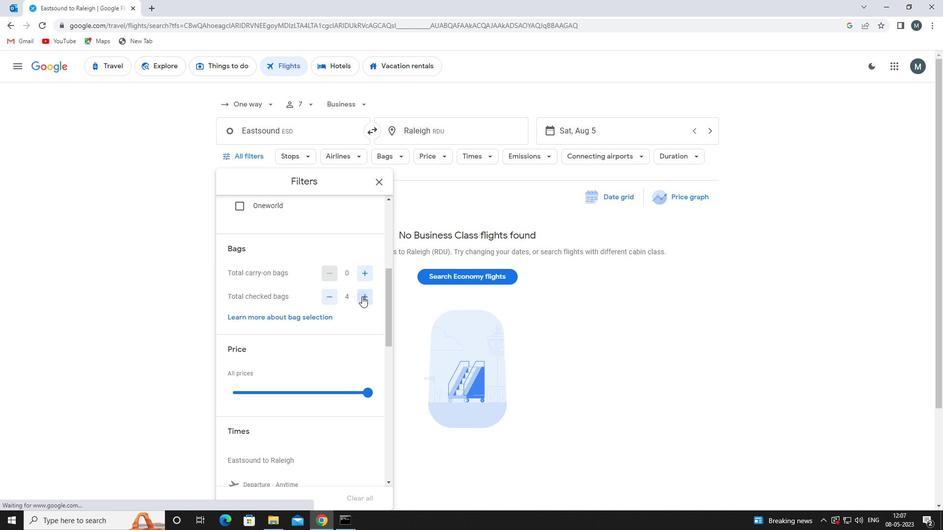 
Action: Mouse pressed left at (361, 296)
Screenshot: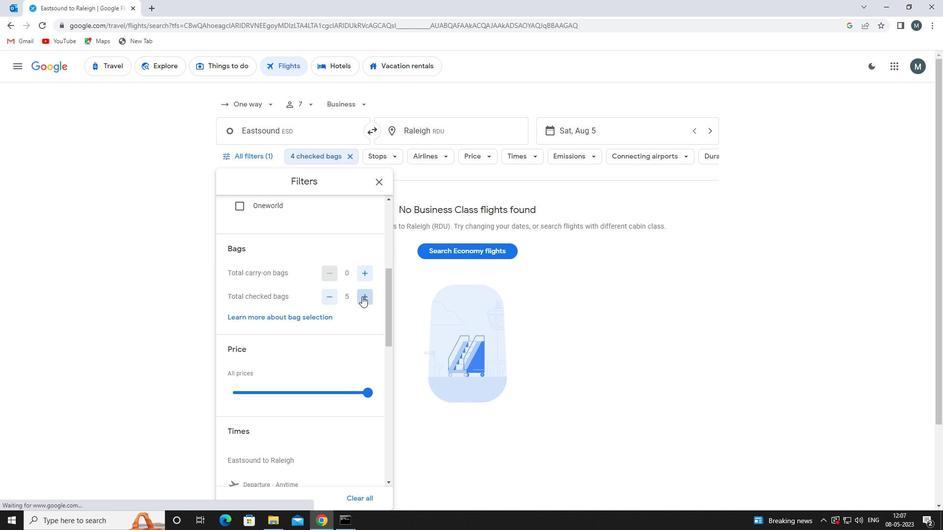 
Action: Mouse pressed left at (361, 296)
Screenshot: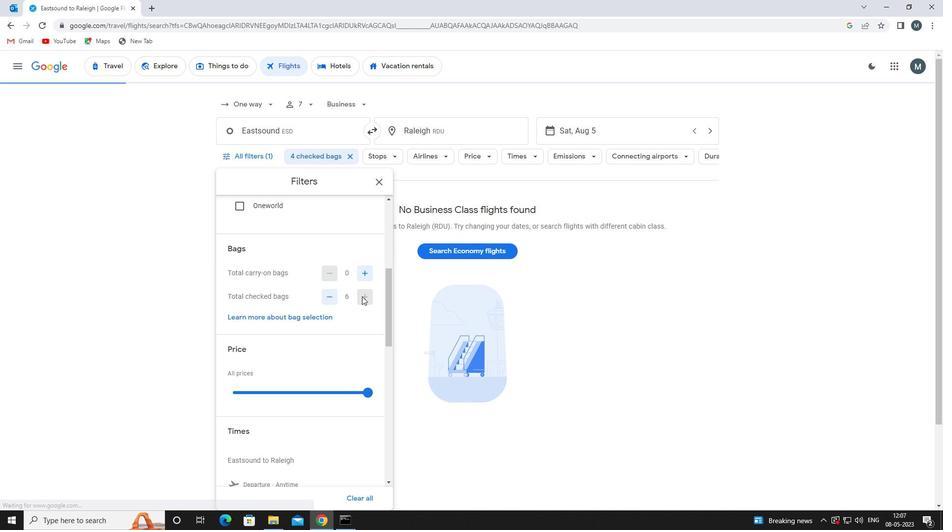 
Action: Mouse pressed left at (361, 296)
Screenshot: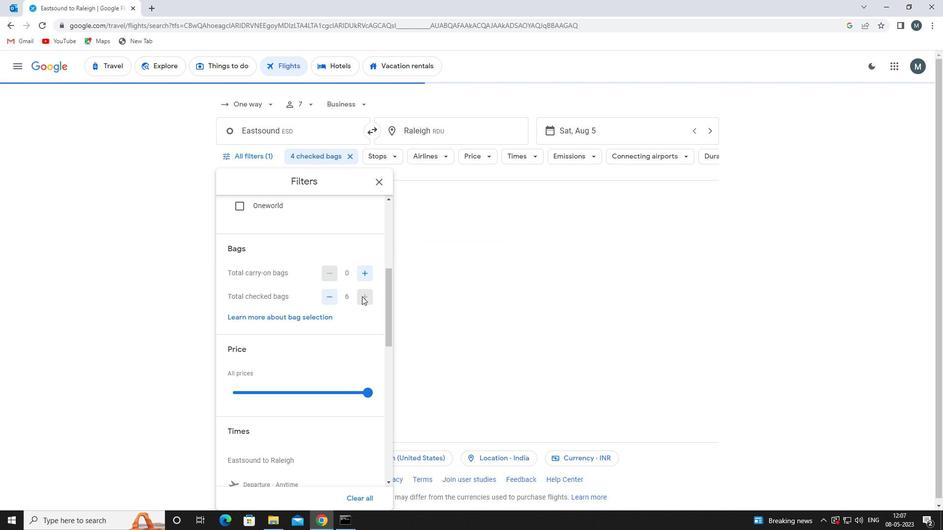 
Action: Mouse pressed left at (361, 296)
Screenshot: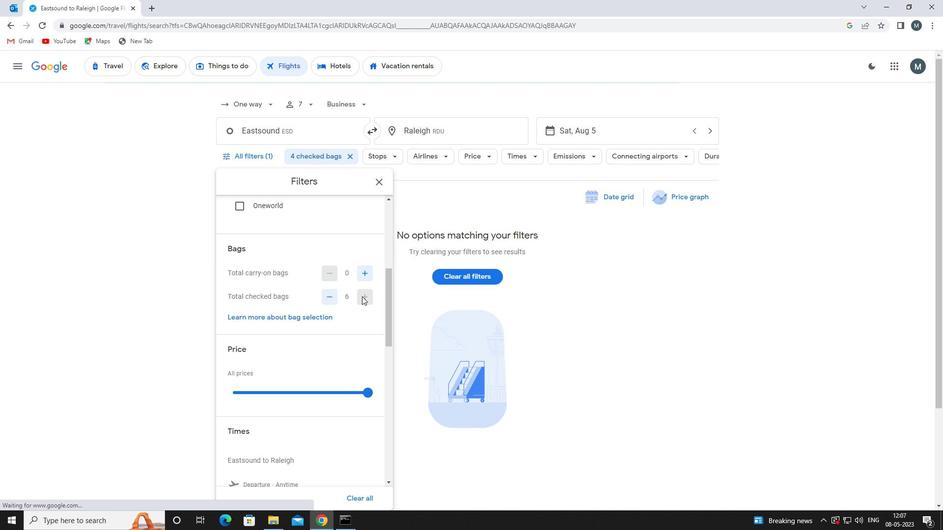 
Action: Mouse moved to (302, 293)
Screenshot: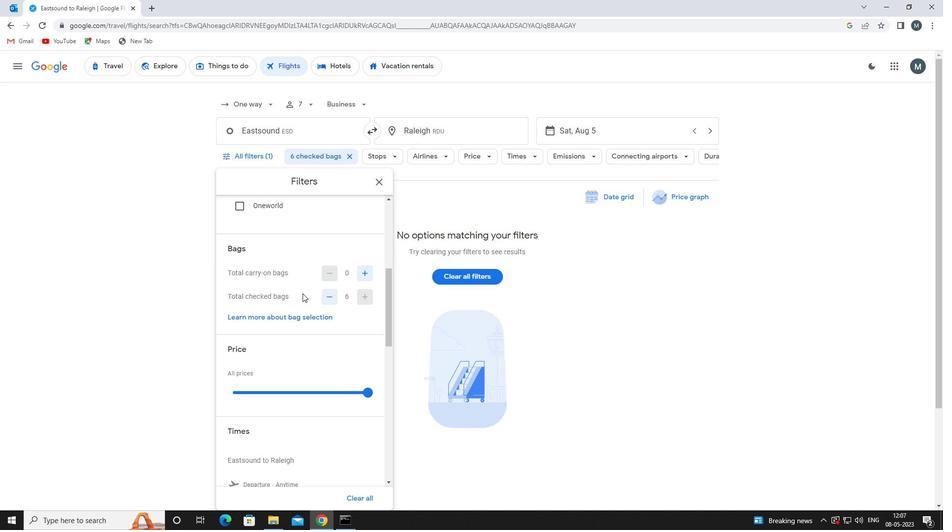 
Action: Mouse scrolled (302, 292) with delta (0, 0)
Screenshot: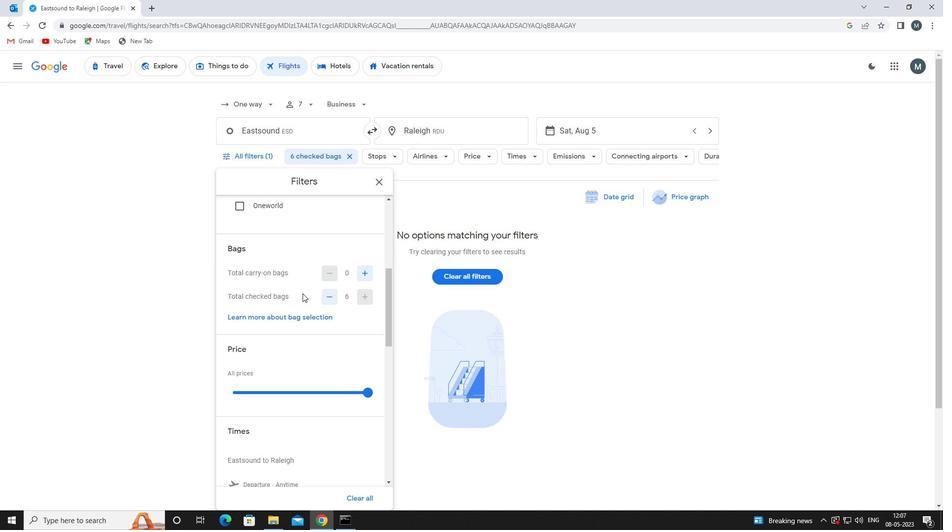 
Action: Mouse moved to (303, 284)
Screenshot: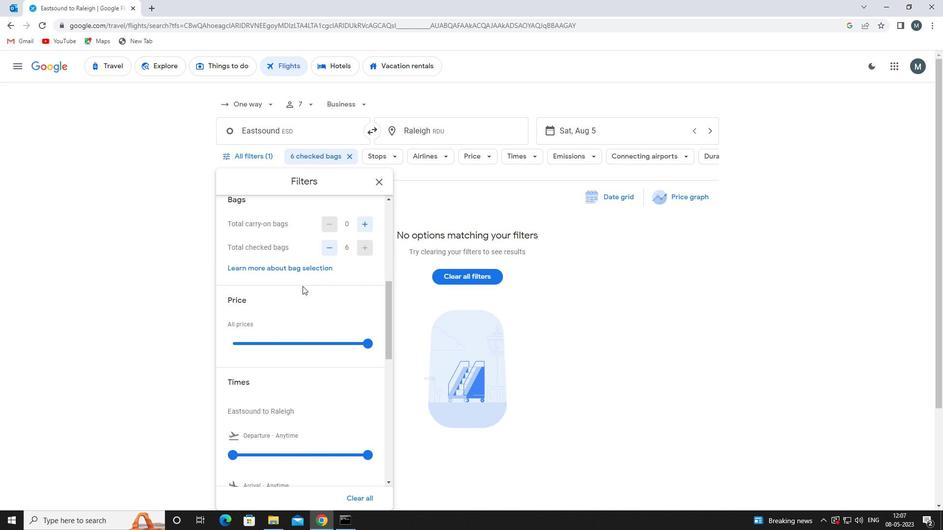 
Action: Mouse scrolled (303, 284) with delta (0, 0)
Screenshot: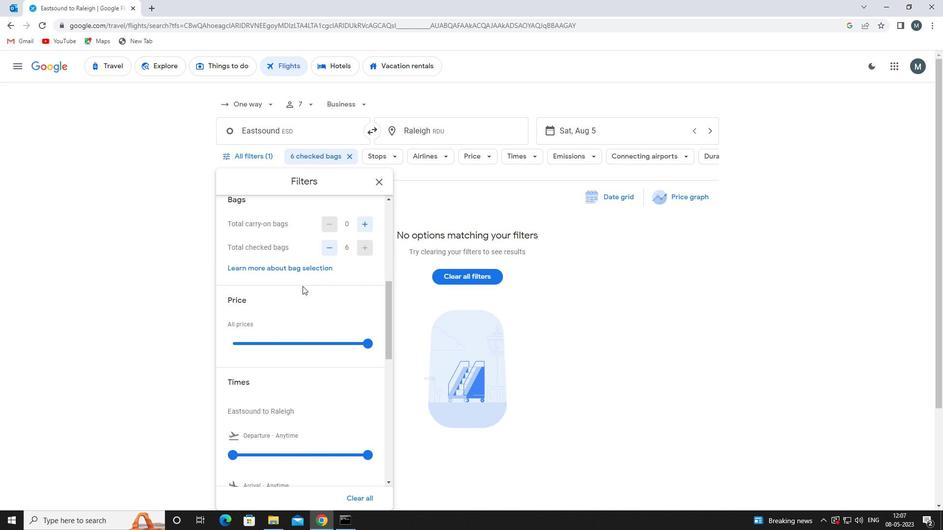 
Action: Mouse moved to (304, 297)
Screenshot: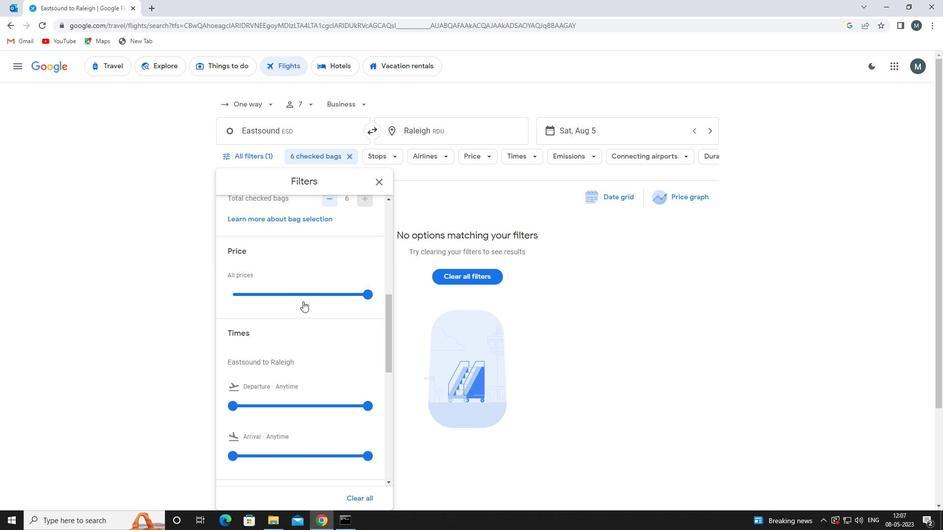 
Action: Mouse pressed left at (304, 297)
Screenshot: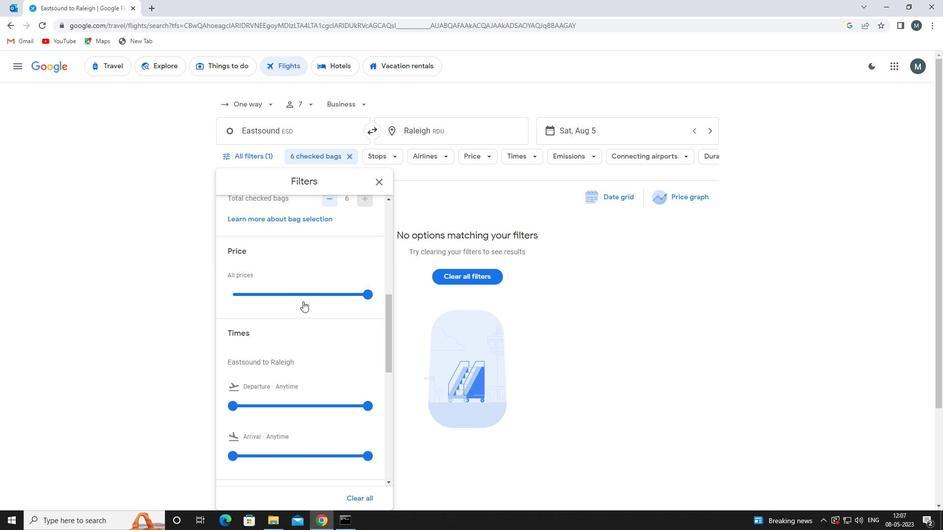 
Action: Mouse moved to (305, 297)
Screenshot: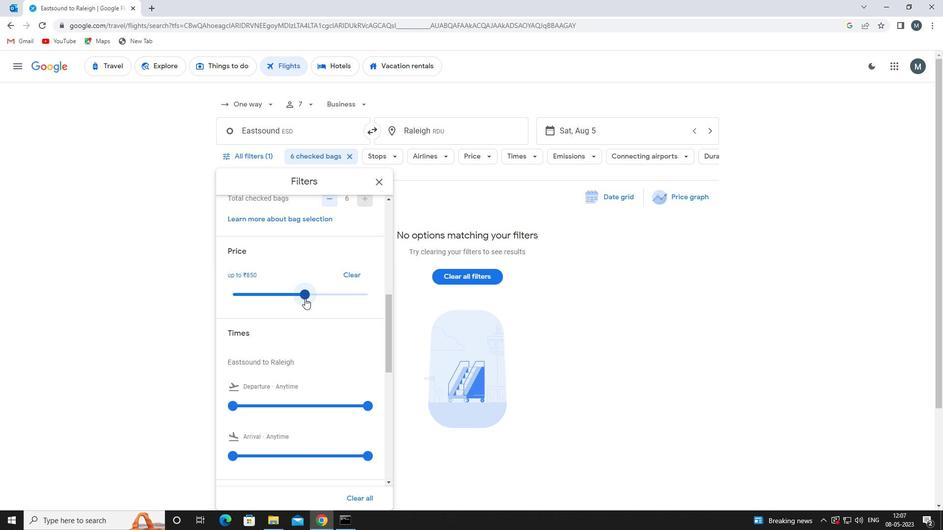 
Action: Mouse pressed left at (305, 297)
Screenshot: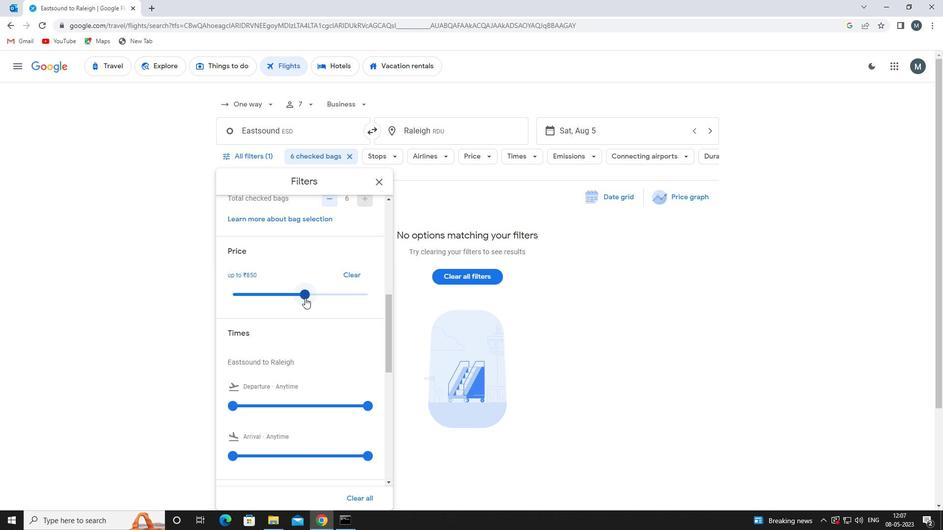 
Action: Mouse moved to (300, 282)
Screenshot: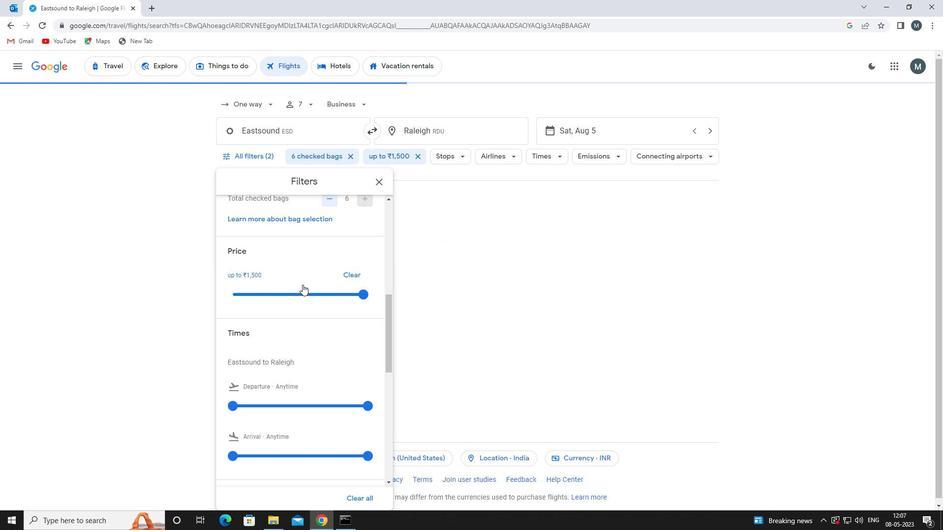 
Action: Mouse scrolled (300, 281) with delta (0, 0)
Screenshot: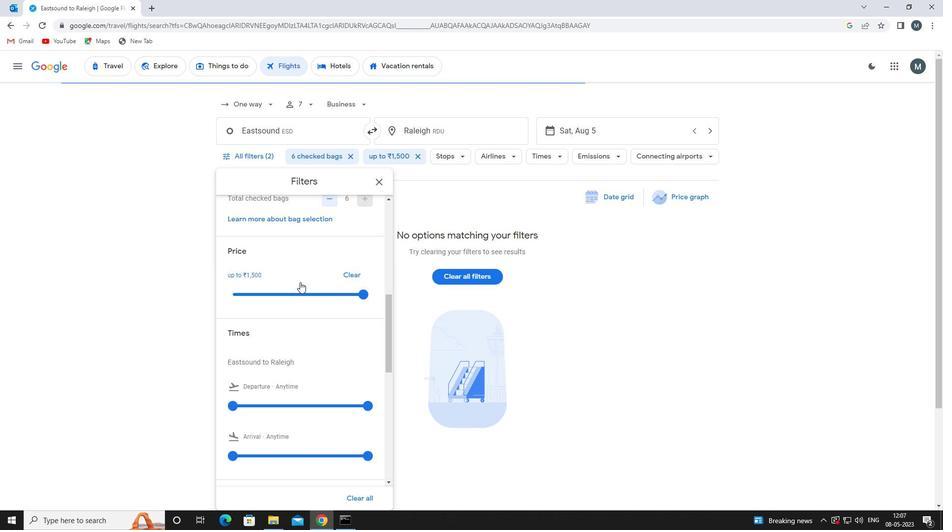 
Action: Mouse moved to (241, 356)
Screenshot: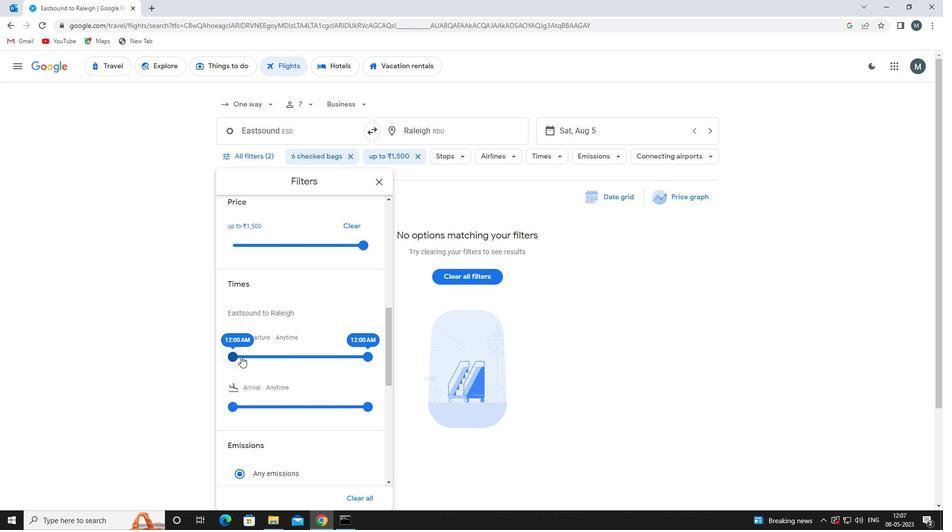 
Action: Mouse pressed left at (241, 356)
Screenshot: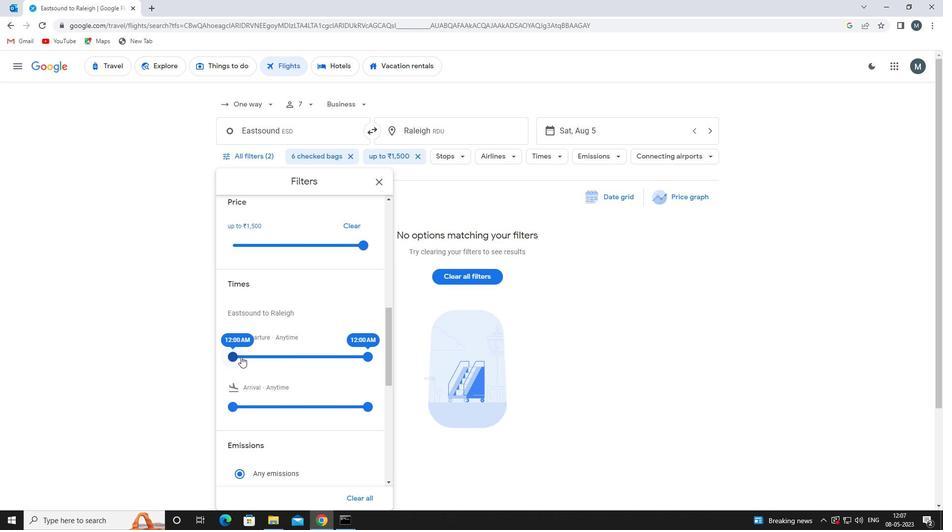 
Action: Mouse moved to (364, 355)
Screenshot: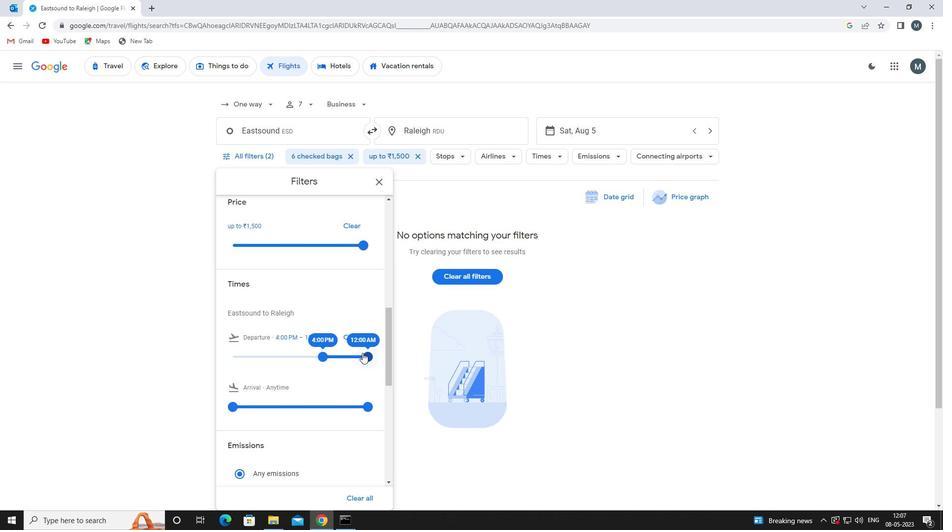 
Action: Mouse pressed left at (364, 355)
Screenshot: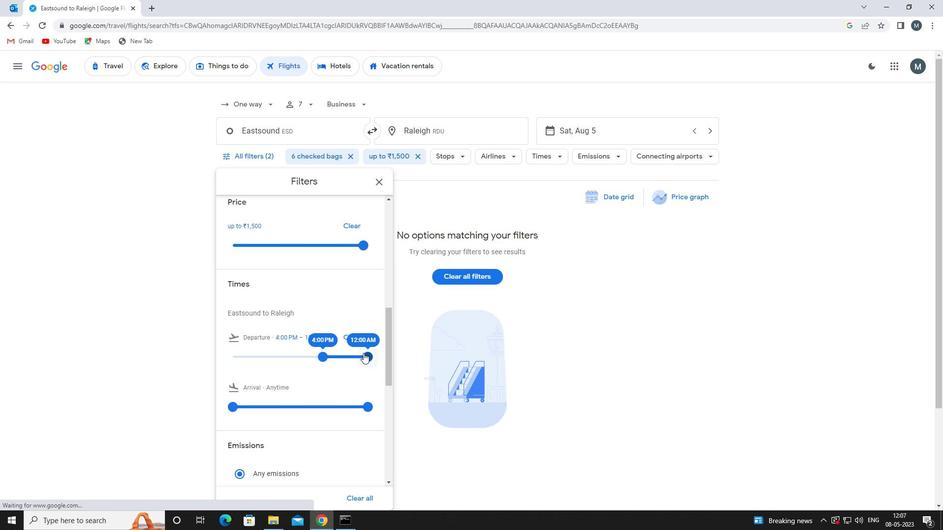 
Action: Mouse moved to (329, 349)
Screenshot: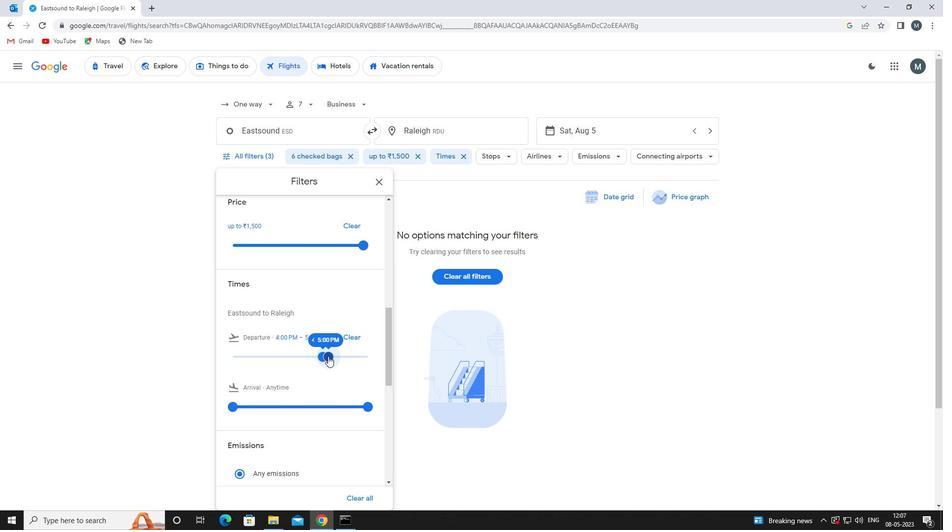 
Action: Mouse scrolled (329, 348) with delta (0, 0)
Screenshot: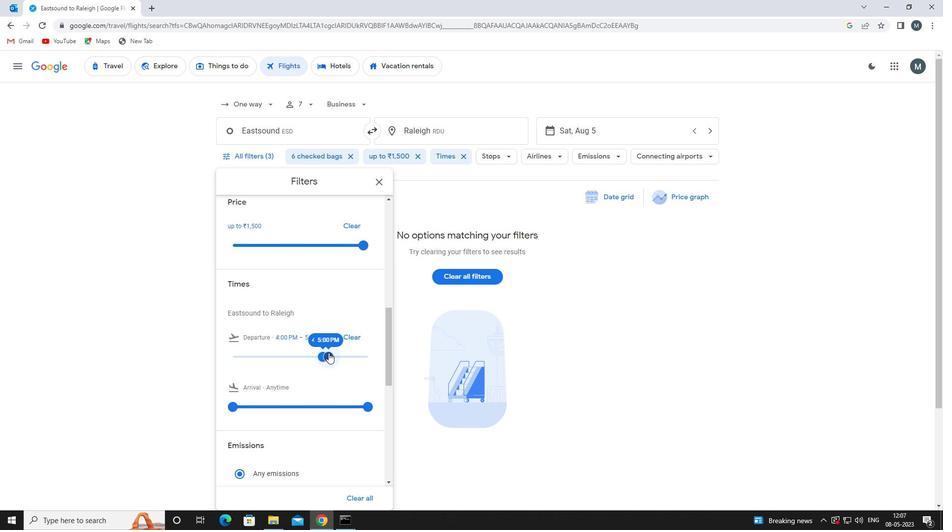 
Action: Mouse scrolled (329, 348) with delta (0, 0)
Screenshot: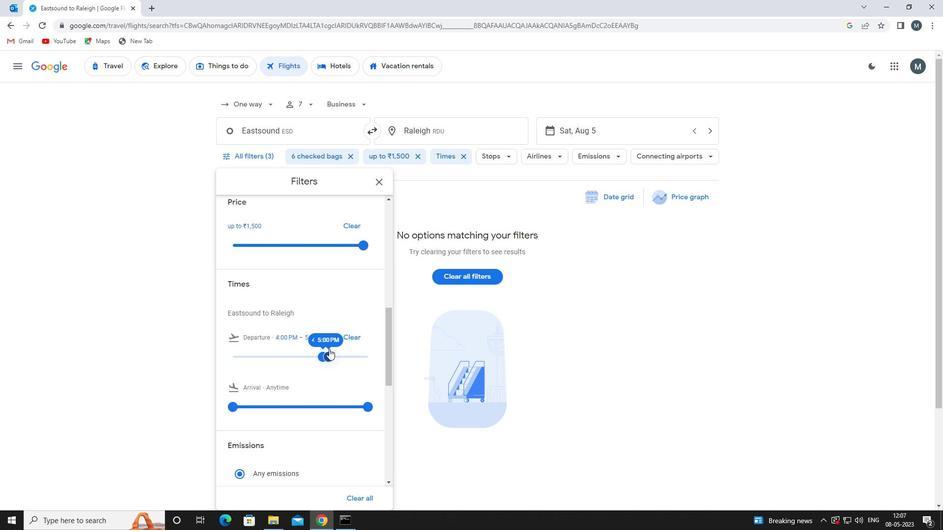 
Action: Mouse moved to (374, 181)
Screenshot: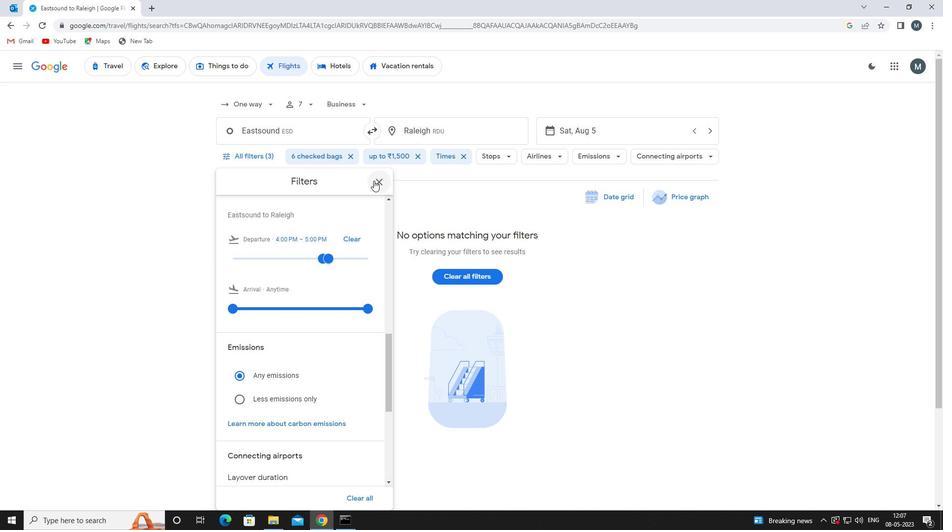 
Action: Mouse pressed left at (374, 181)
Screenshot: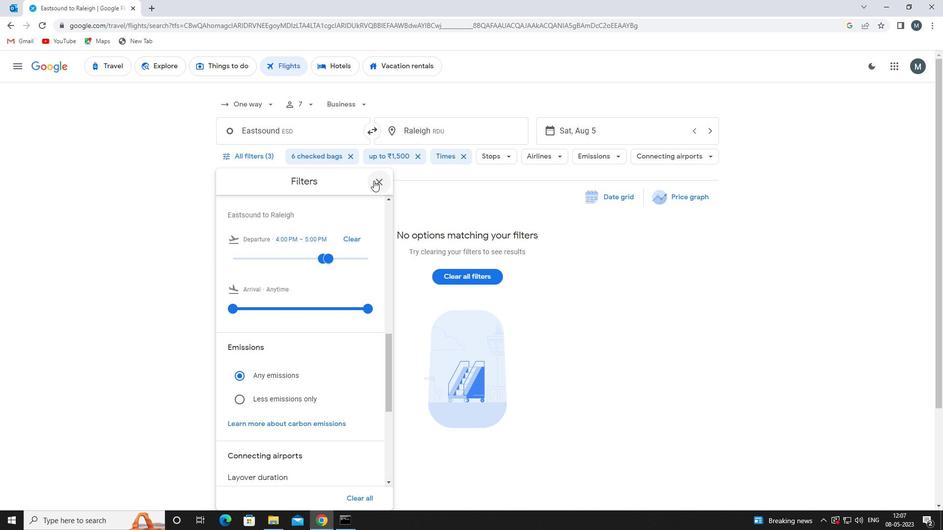 
Action: Mouse moved to (375, 186)
Screenshot: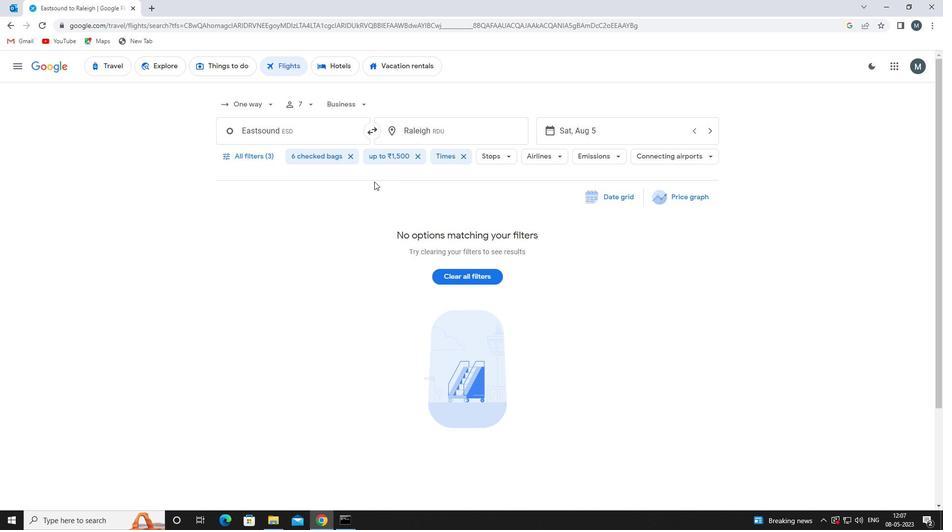 
